 Task: Search one way flight ticket for 1 adult, 6 children, 1 infant in seat and 1 infant on lap in business from Fort Smith: Fort Smith Regional Airport to Jacksonville: Albert J. Ellis Airport on 5-3-2023. Choice of flights is Royal air maroc. Number of bags: 2 checked bags. Price is upto 109000. Outbound departure time preference is 13:15.
Action: Mouse moved to (344, 300)
Screenshot: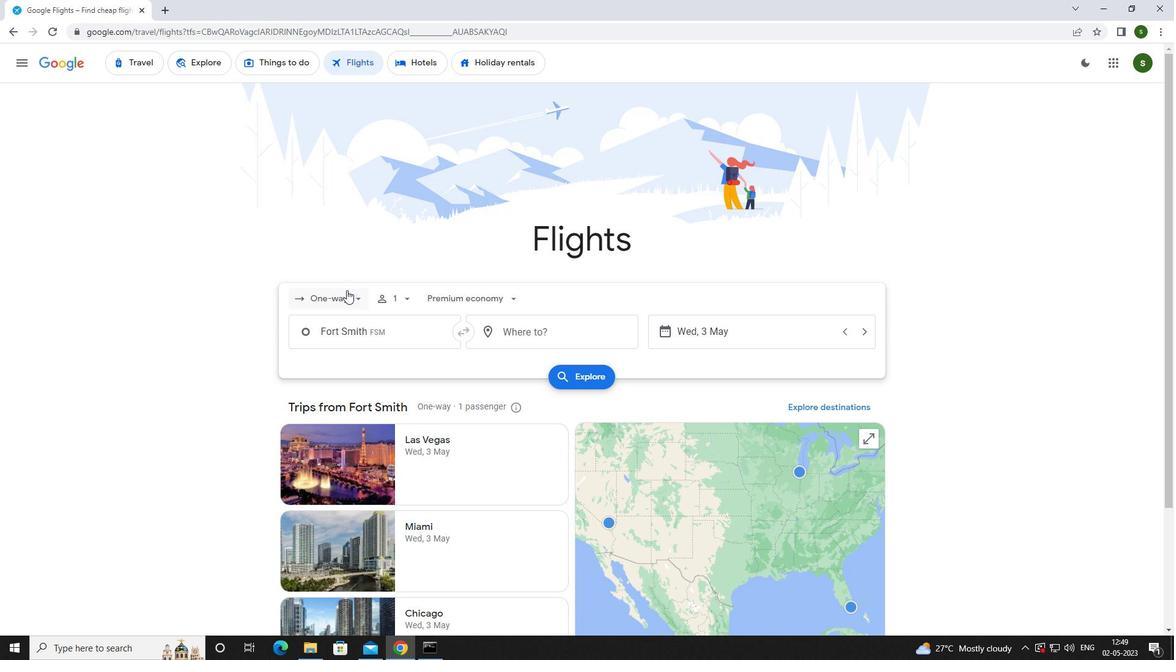 
Action: Mouse pressed left at (344, 300)
Screenshot: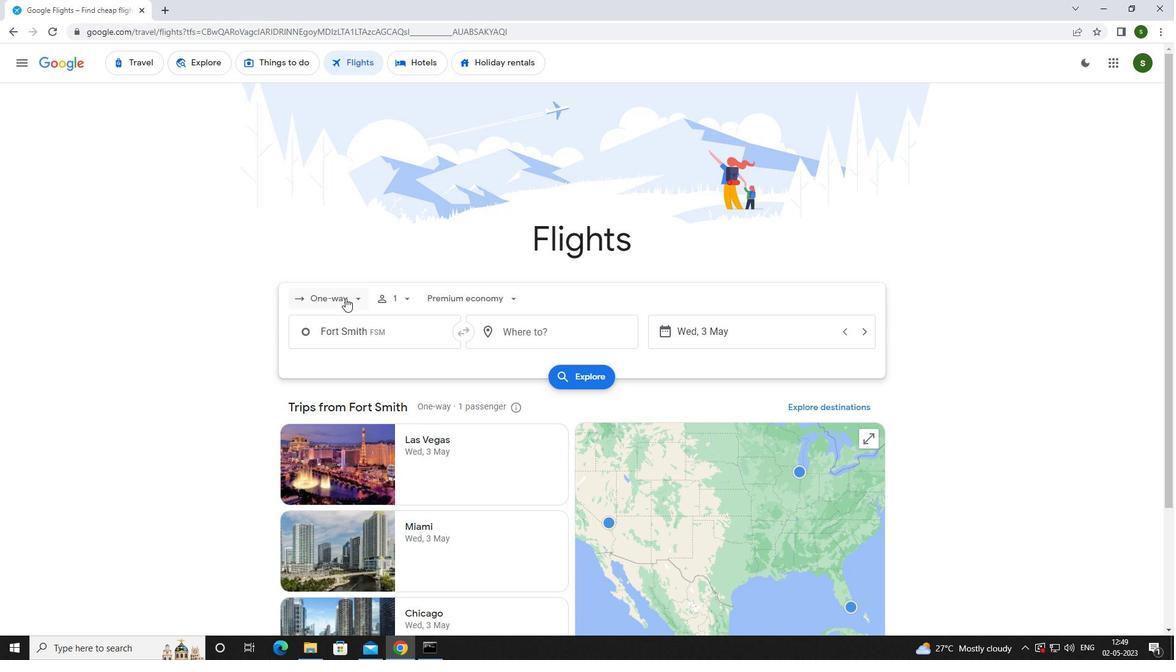 
Action: Mouse moved to (348, 346)
Screenshot: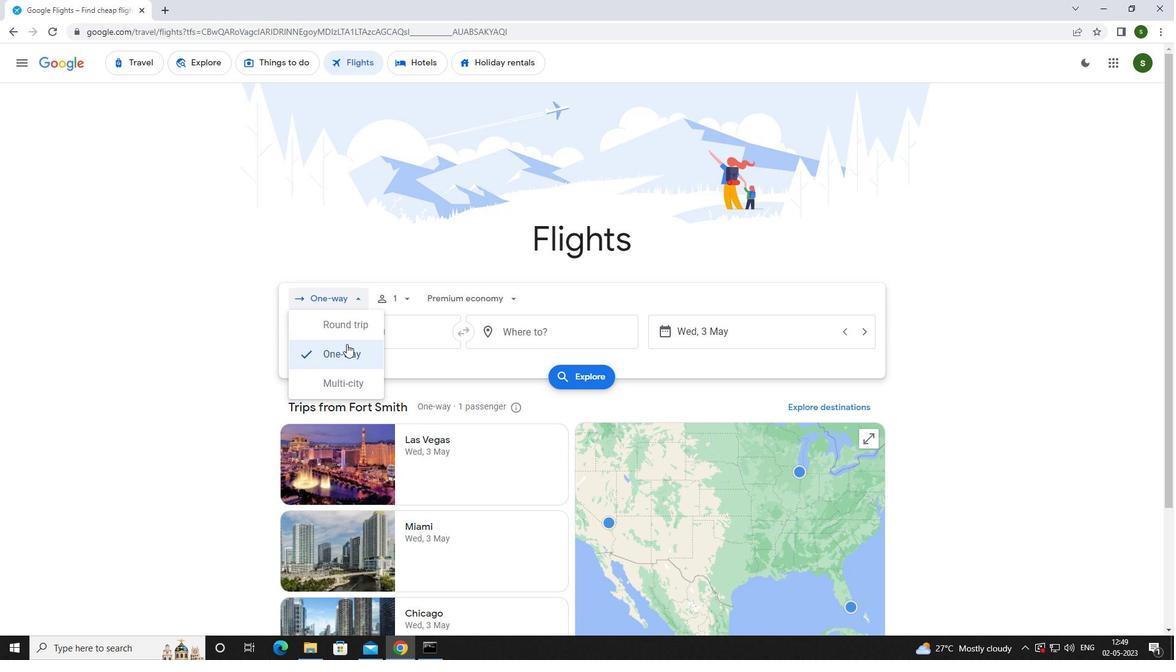 
Action: Mouse pressed left at (348, 346)
Screenshot: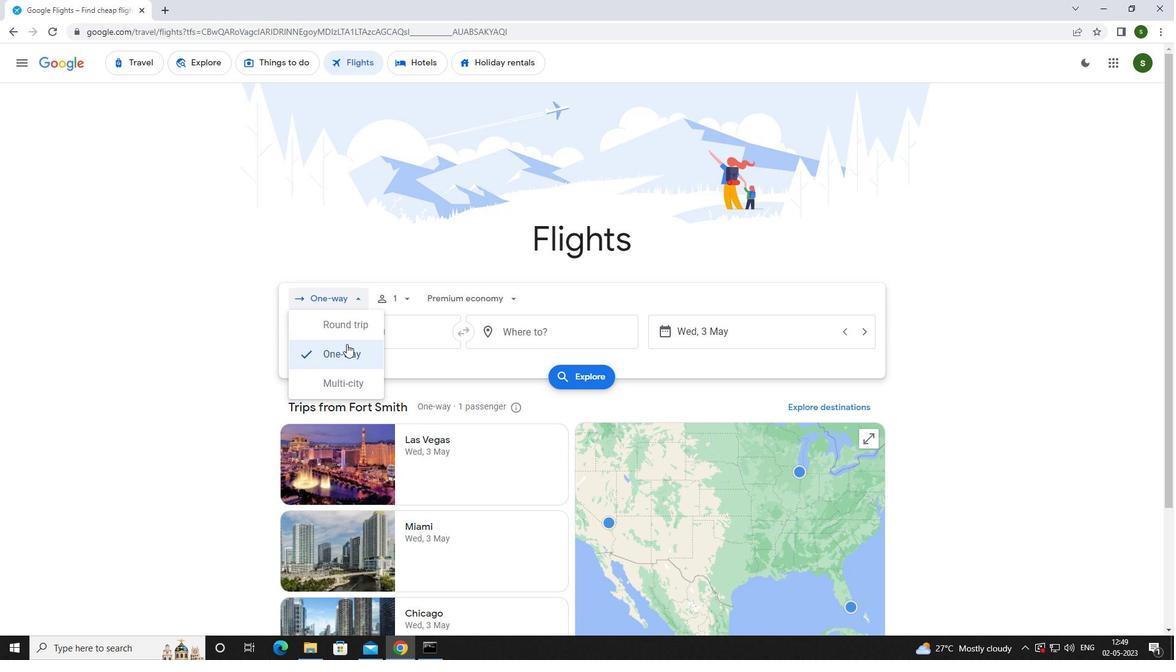 
Action: Mouse moved to (404, 299)
Screenshot: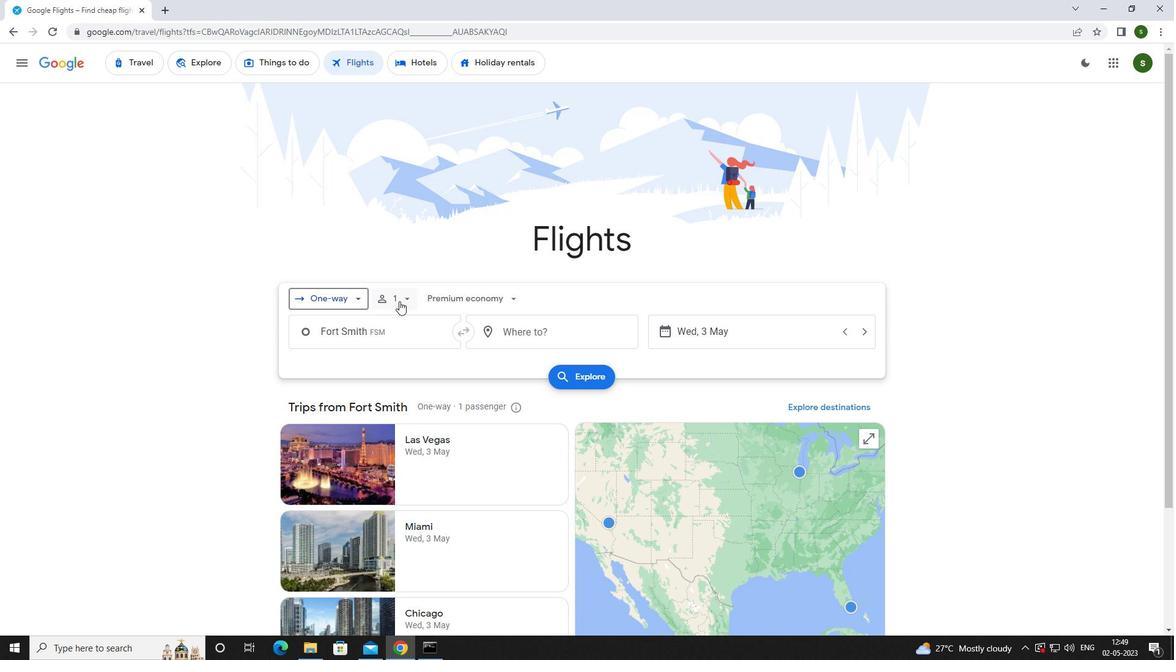 
Action: Mouse pressed left at (404, 299)
Screenshot: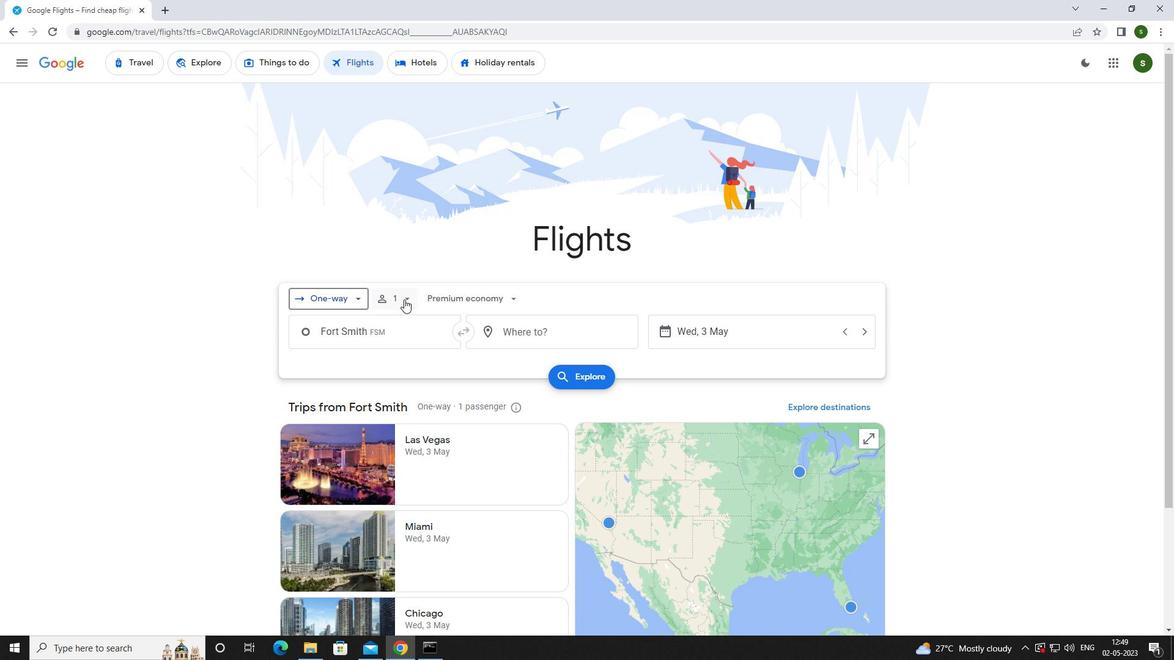 
Action: Mouse moved to (500, 358)
Screenshot: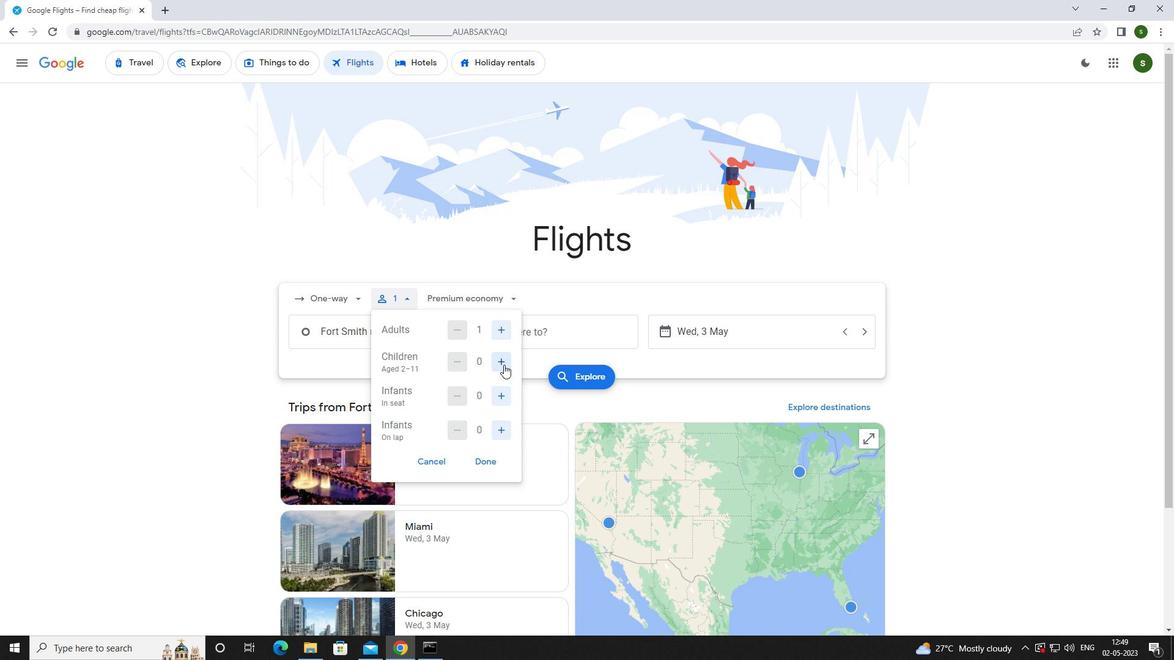 
Action: Mouse pressed left at (500, 358)
Screenshot: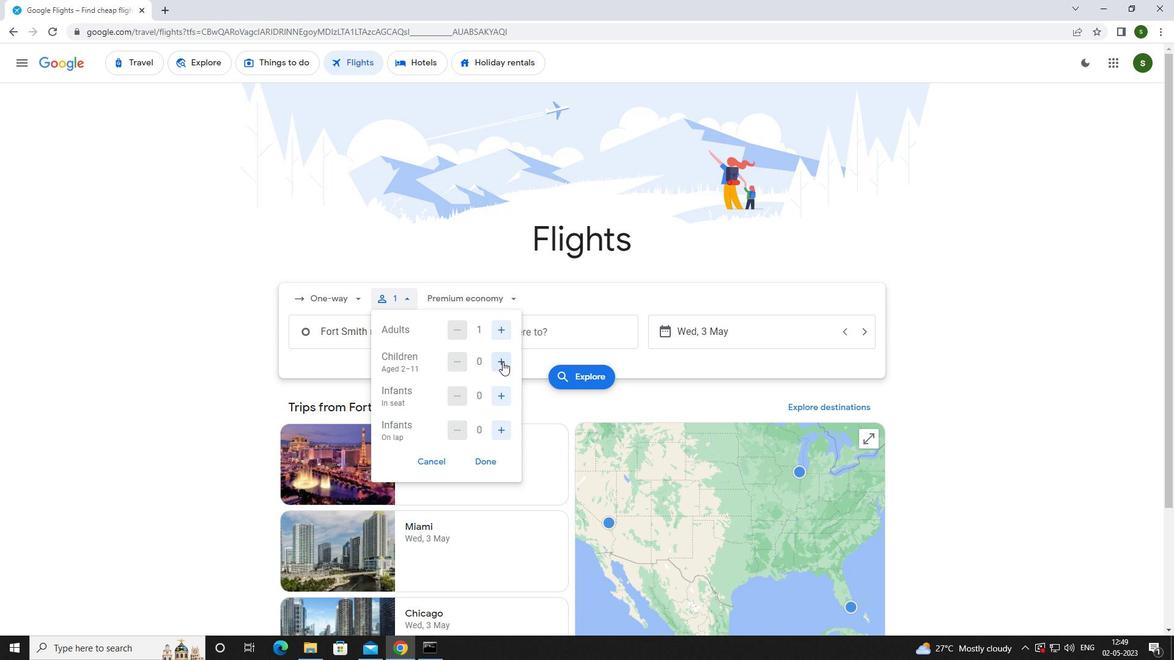 
Action: Mouse pressed left at (500, 358)
Screenshot: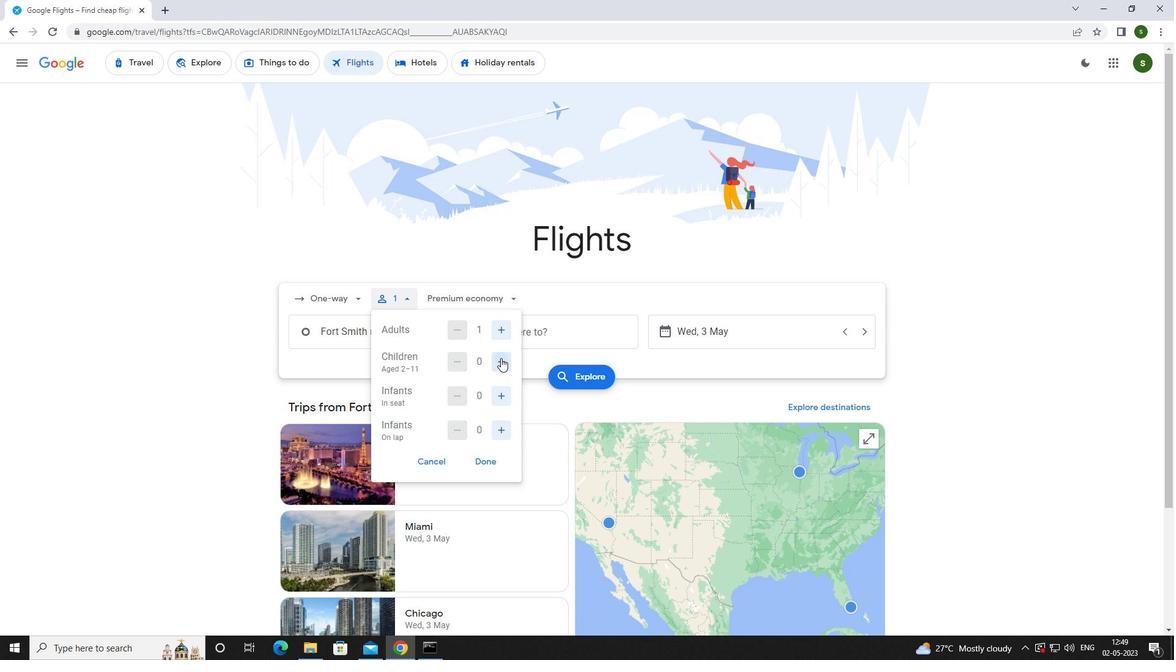 
Action: Mouse moved to (500, 355)
Screenshot: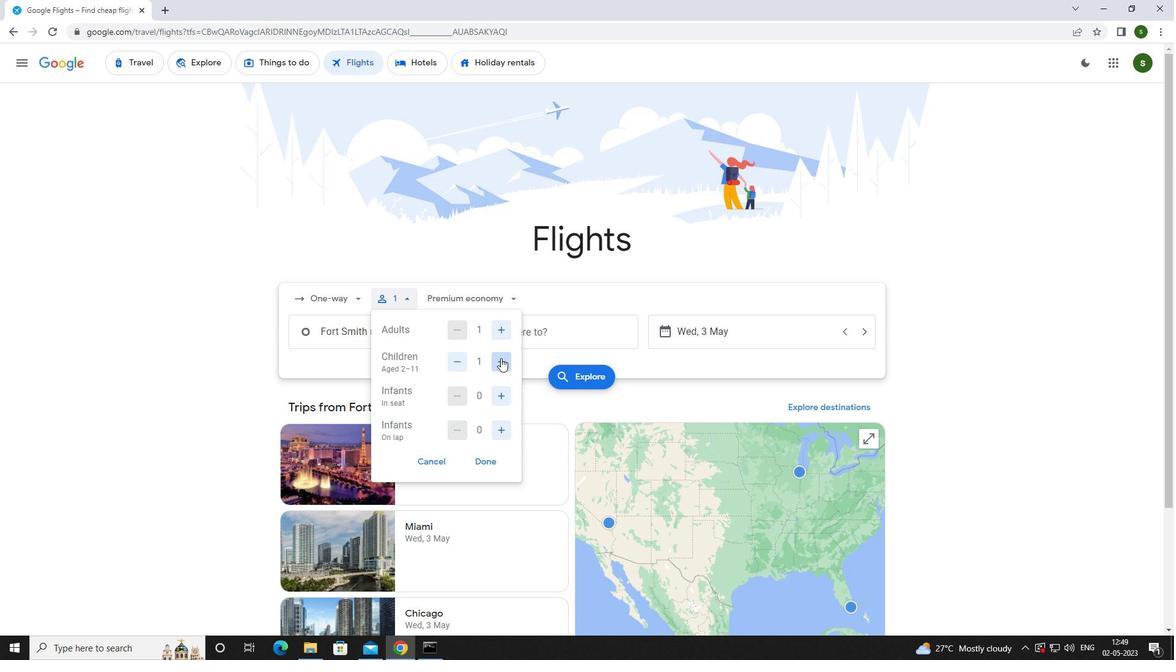 
Action: Mouse pressed left at (500, 355)
Screenshot: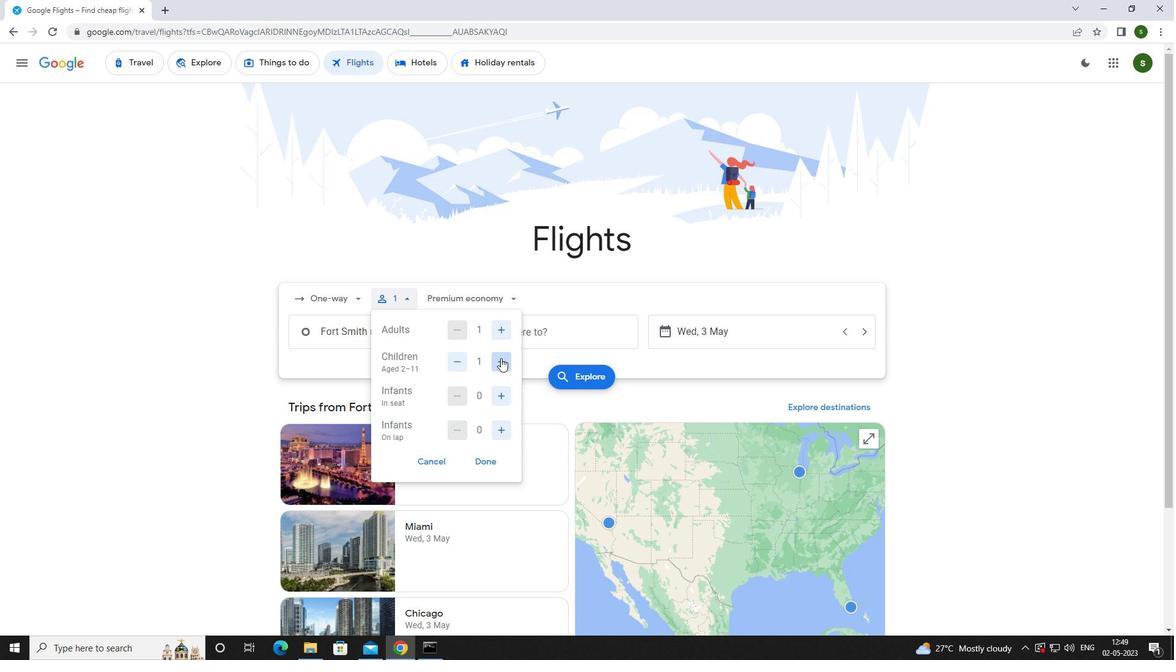 
Action: Mouse pressed left at (500, 355)
Screenshot: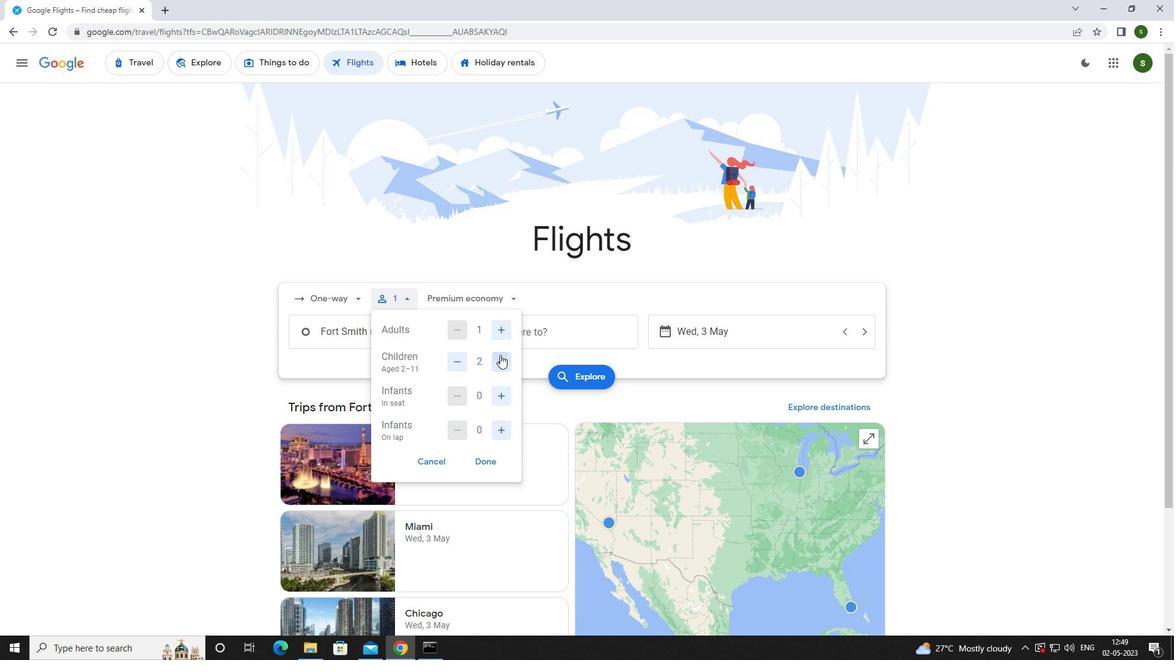 
Action: Mouse pressed left at (500, 355)
Screenshot: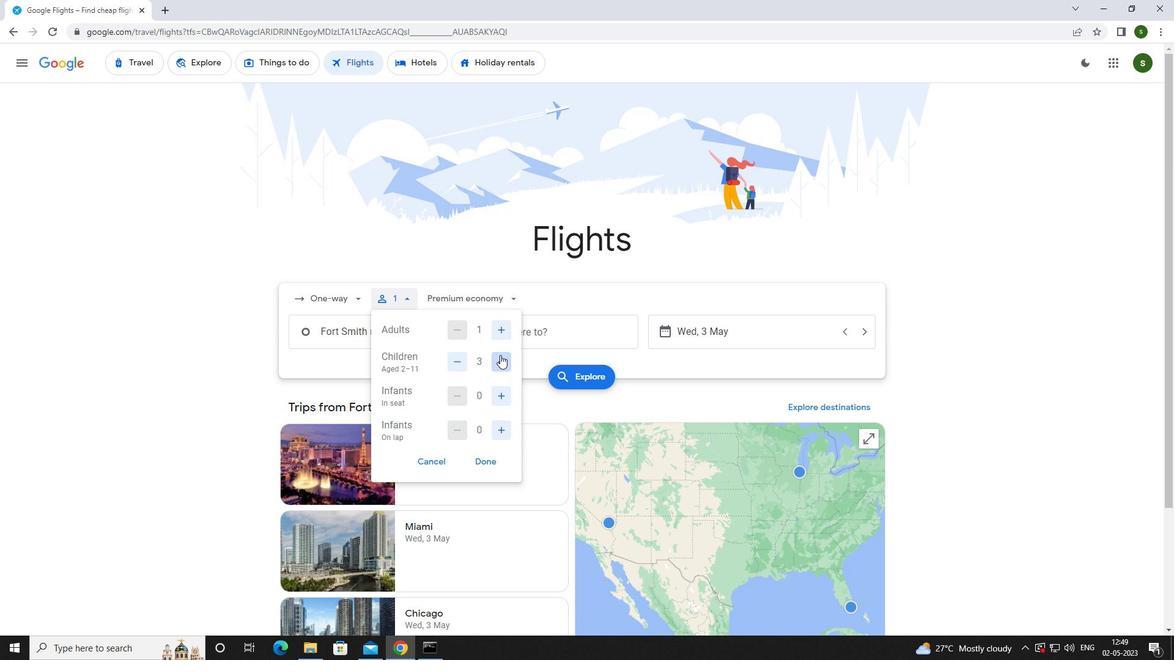 
Action: Mouse pressed left at (500, 355)
Screenshot: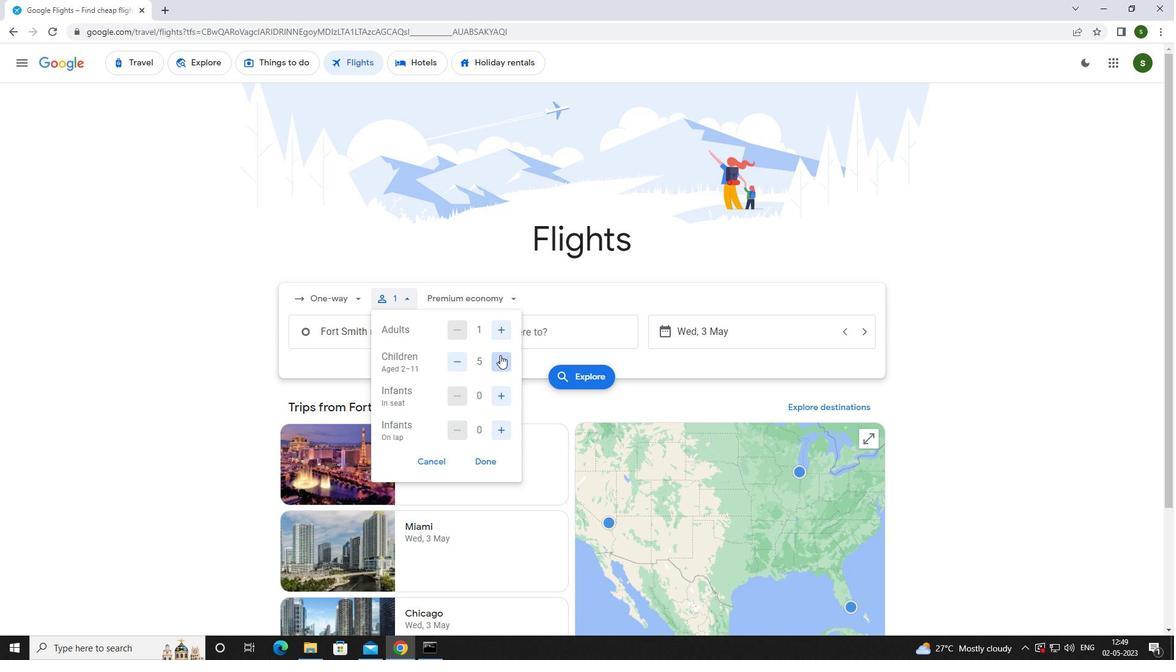 
Action: Mouse moved to (498, 393)
Screenshot: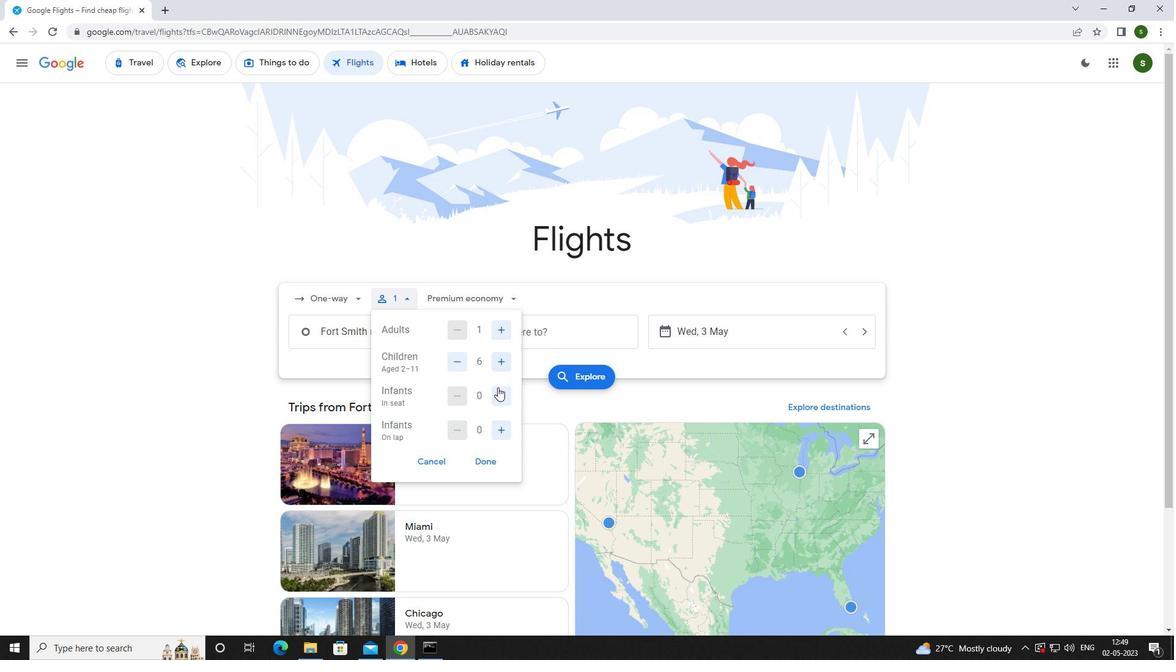
Action: Mouse pressed left at (498, 393)
Screenshot: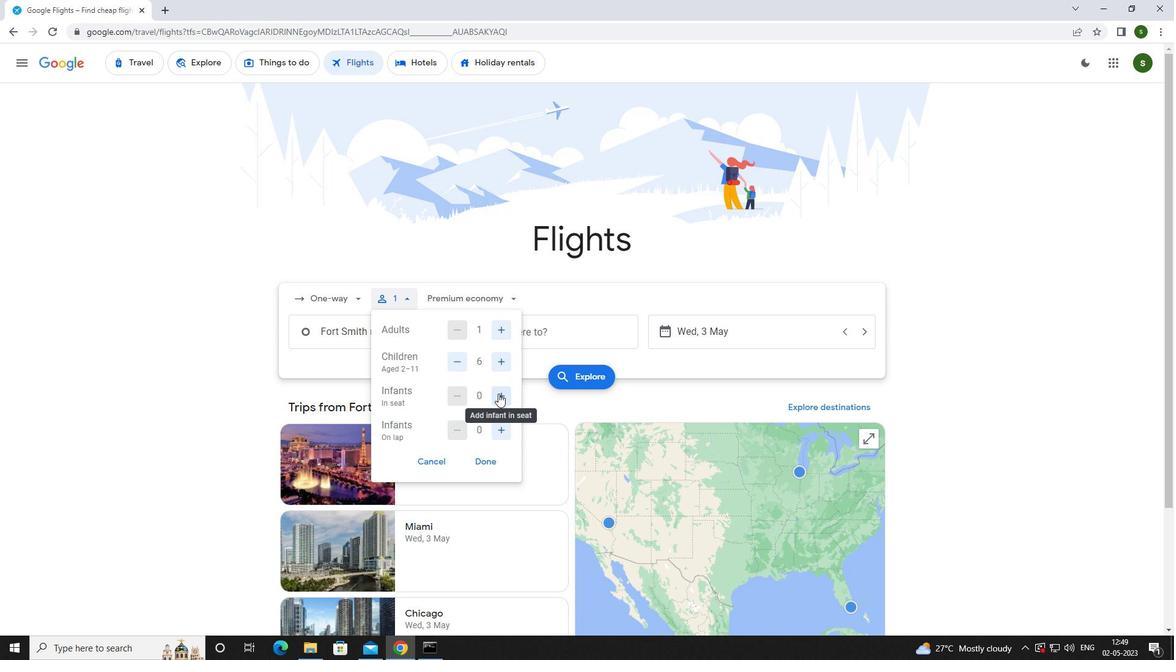 
Action: Mouse moved to (505, 425)
Screenshot: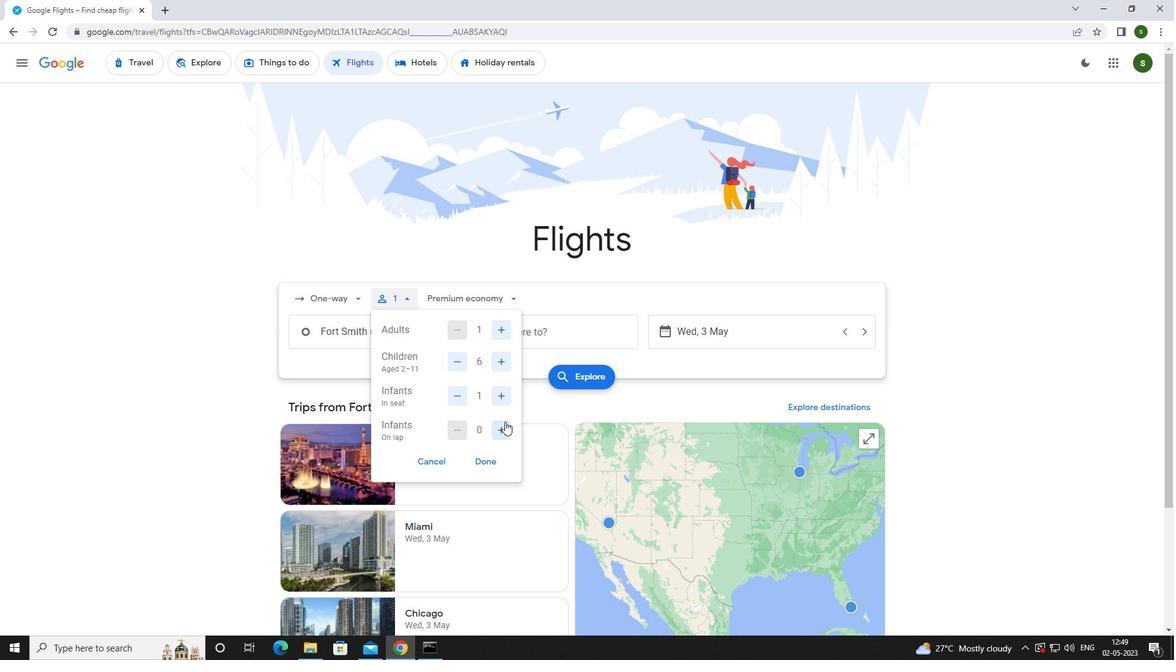 
Action: Mouse pressed left at (505, 425)
Screenshot: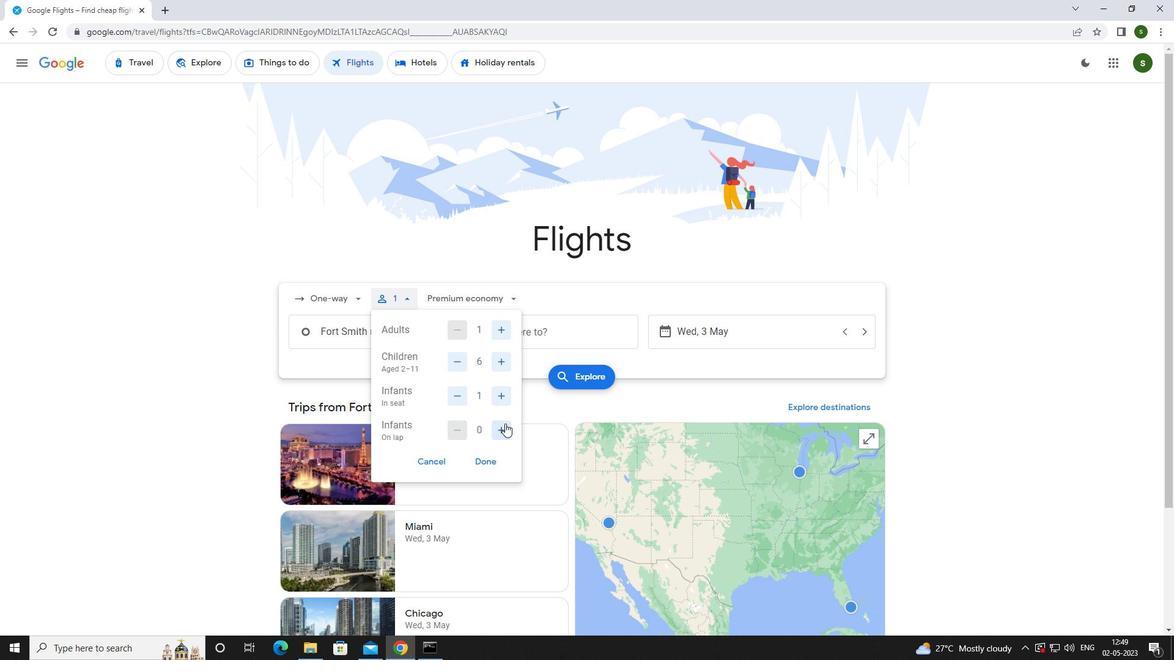 
Action: Mouse moved to (481, 295)
Screenshot: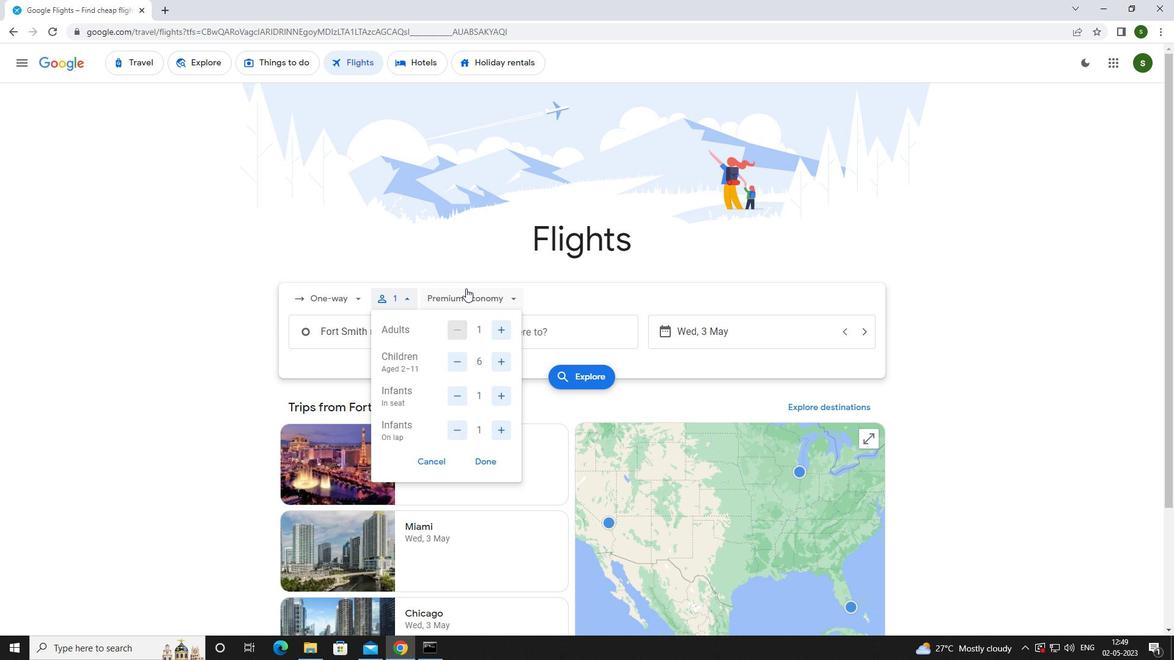 
Action: Mouse pressed left at (481, 295)
Screenshot: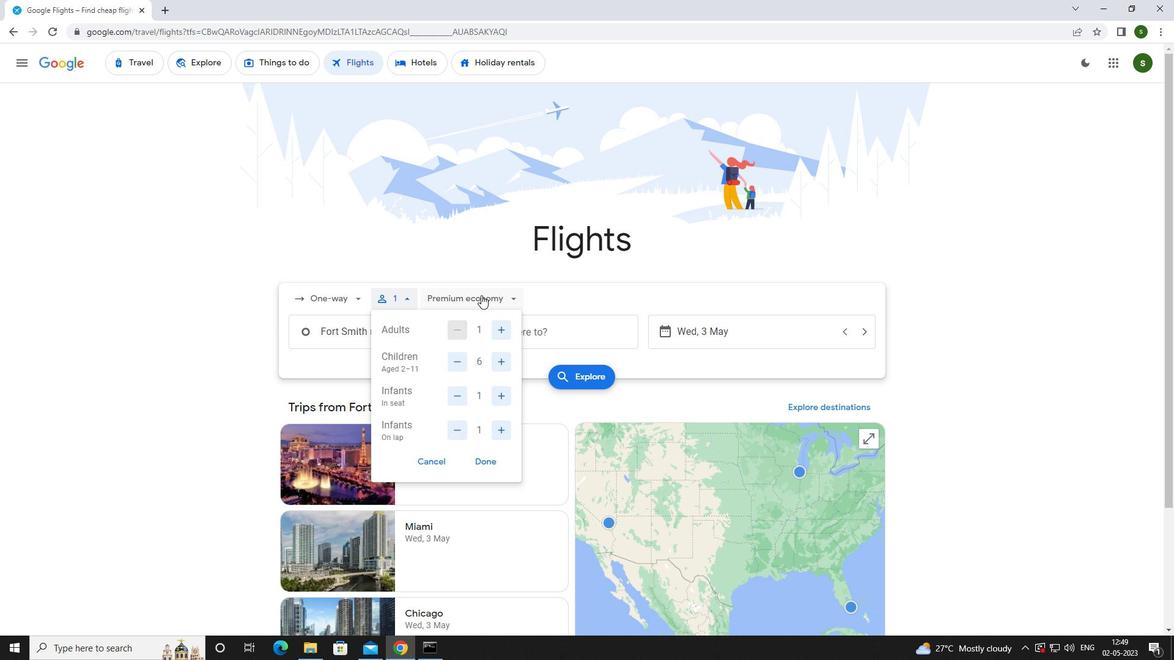 
Action: Mouse moved to (488, 384)
Screenshot: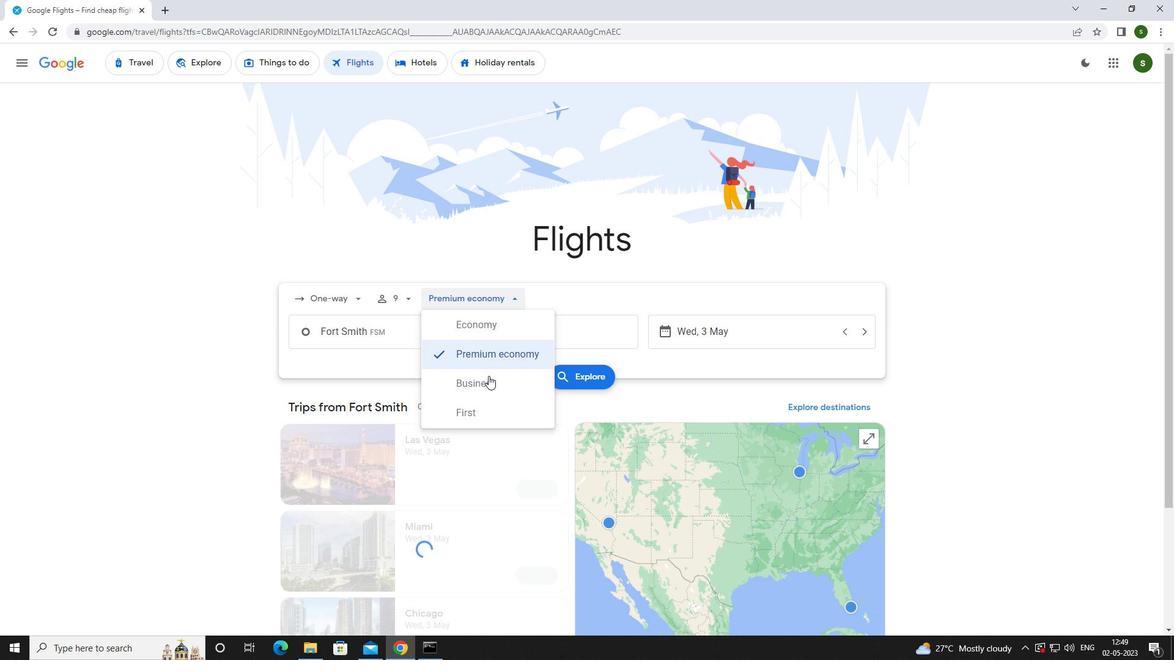 
Action: Mouse pressed left at (488, 384)
Screenshot: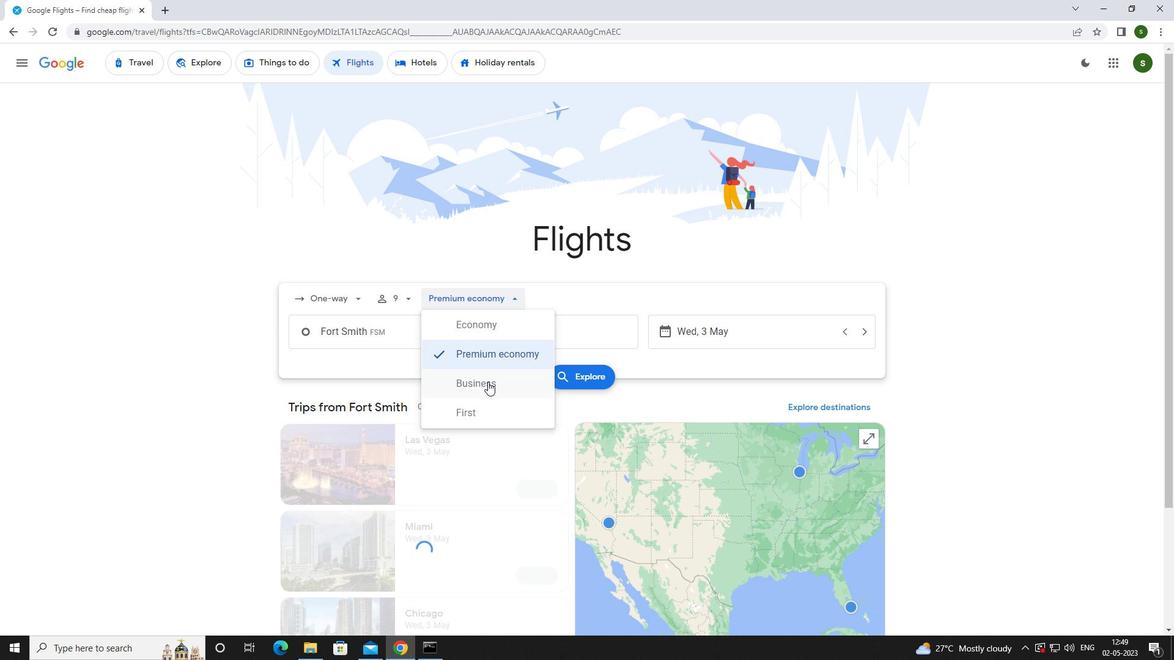 
Action: Mouse moved to (417, 333)
Screenshot: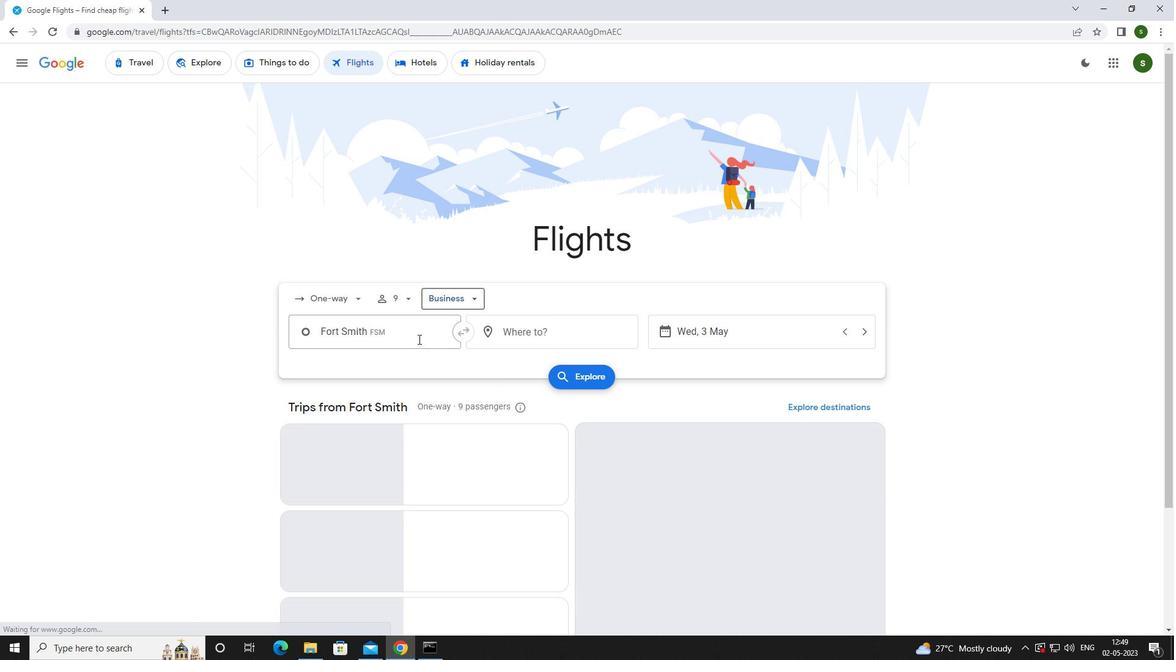 
Action: Mouse pressed left at (417, 333)
Screenshot: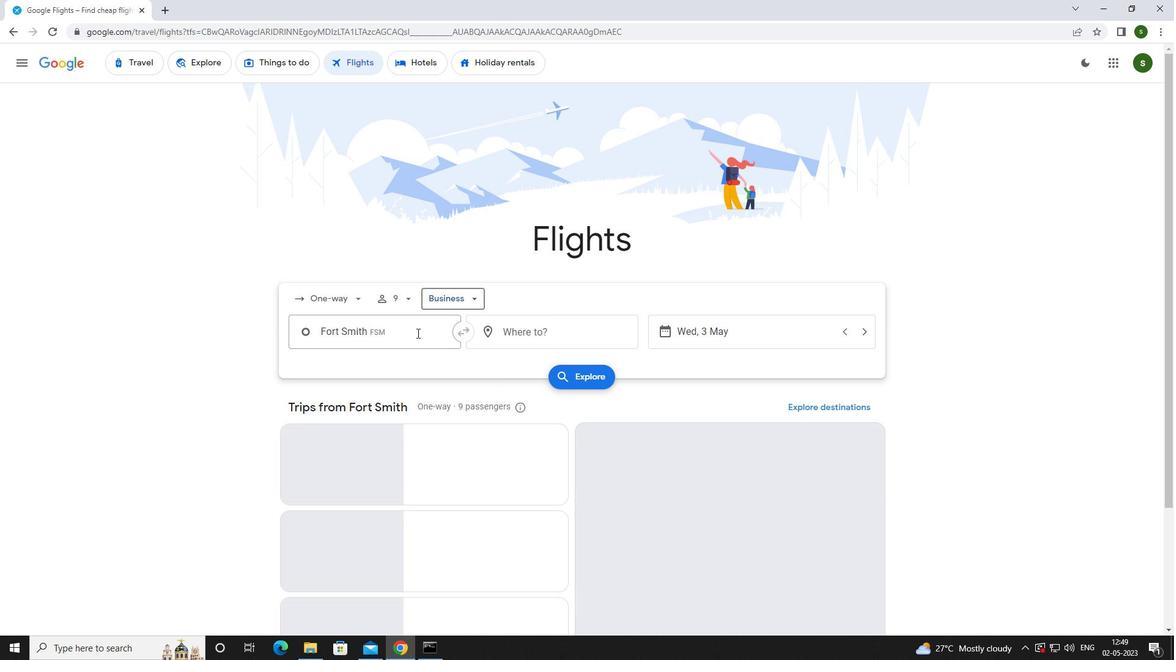 
Action: Key pressed <Key.caps_lock>f<Key.caps_lock>ort<Key.space><Key.caps_lock>s<Key.caps_lock>m
Screenshot: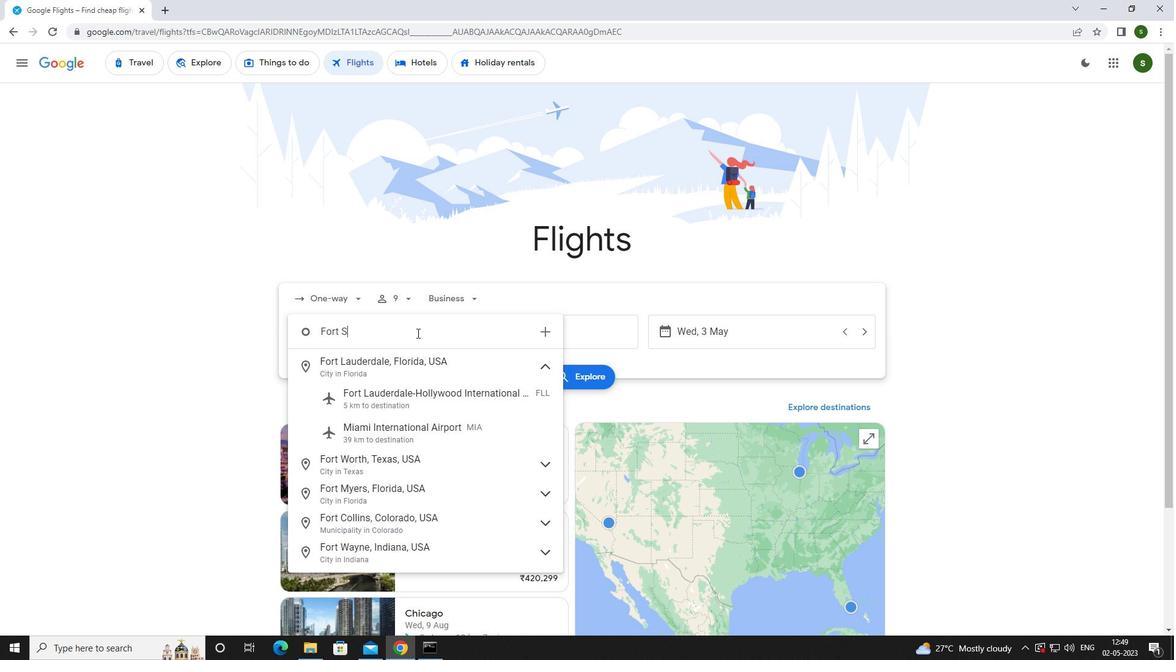 
Action: Mouse moved to (414, 393)
Screenshot: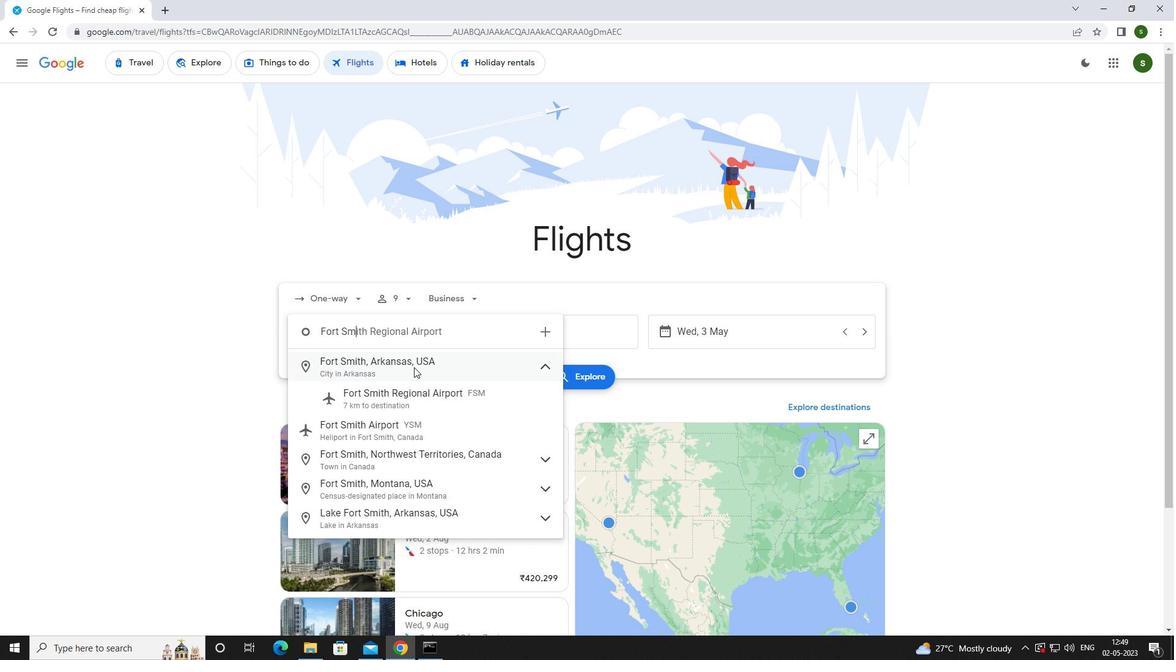 
Action: Mouse pressed left at (414, 393)
Screenshot: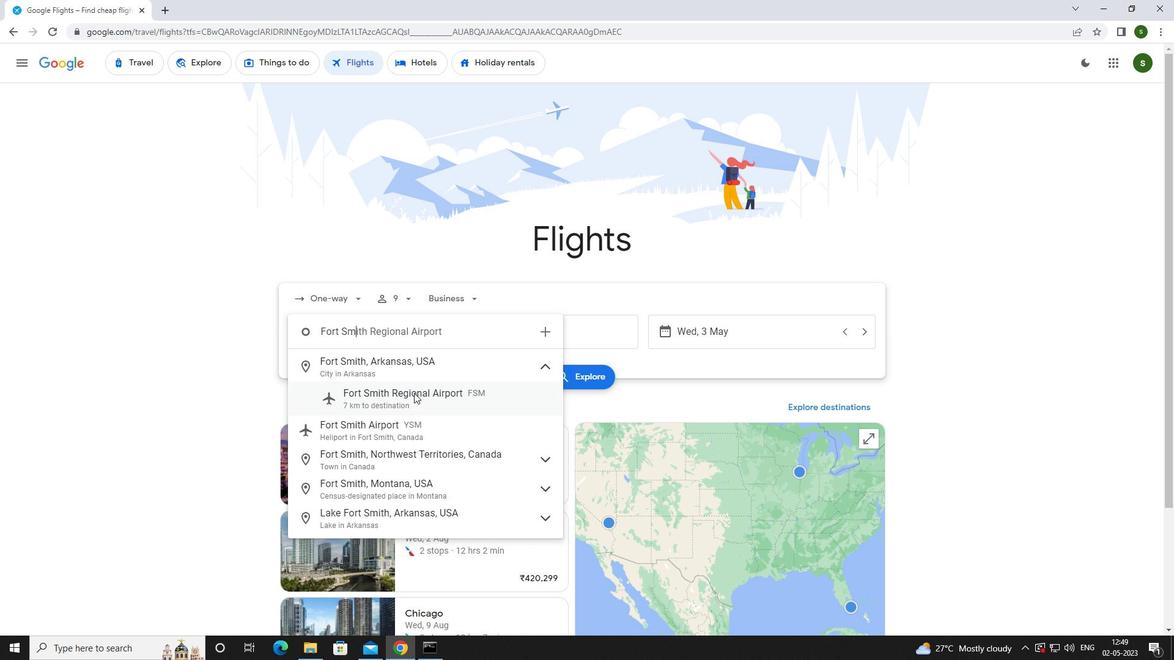 
Action: Mouse moved to (557, 334)
Screenshot: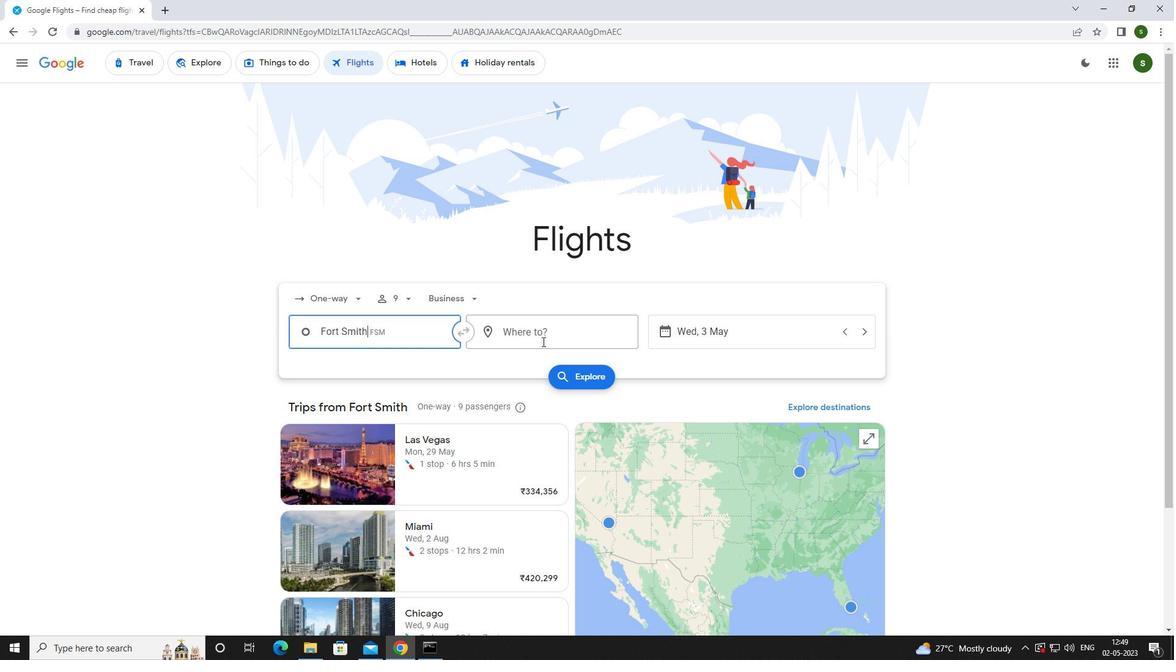 
Action: Mouse pressed left at (557, 334)
Screenshot: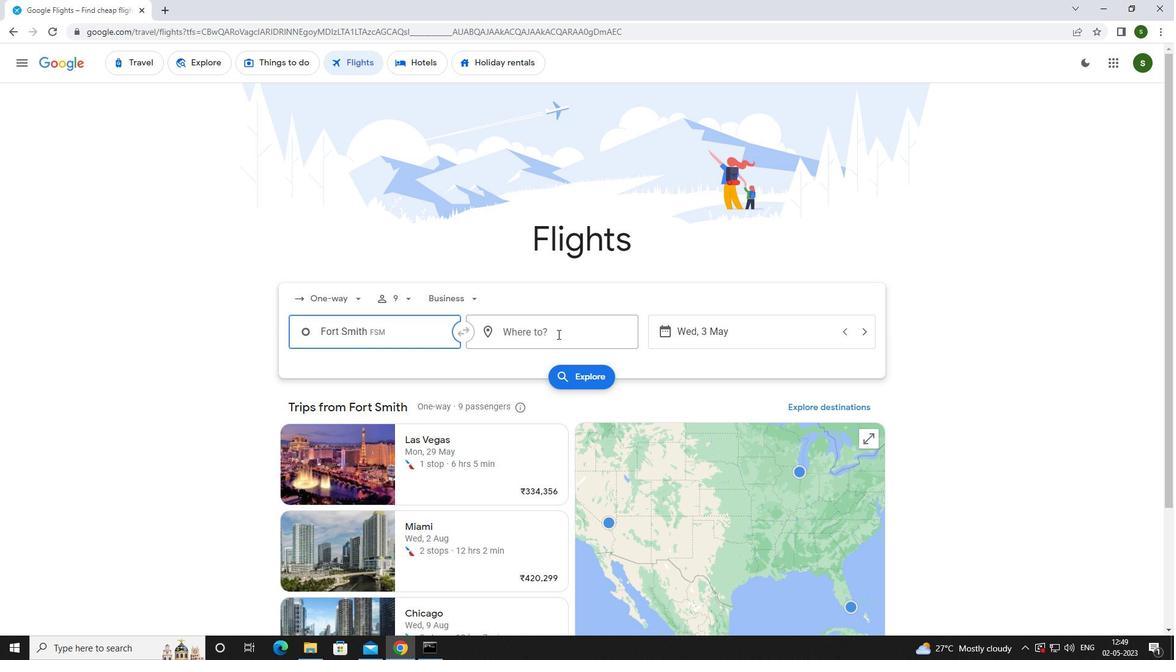 
Action: Mouse moved to (531, 311)
Screenshot: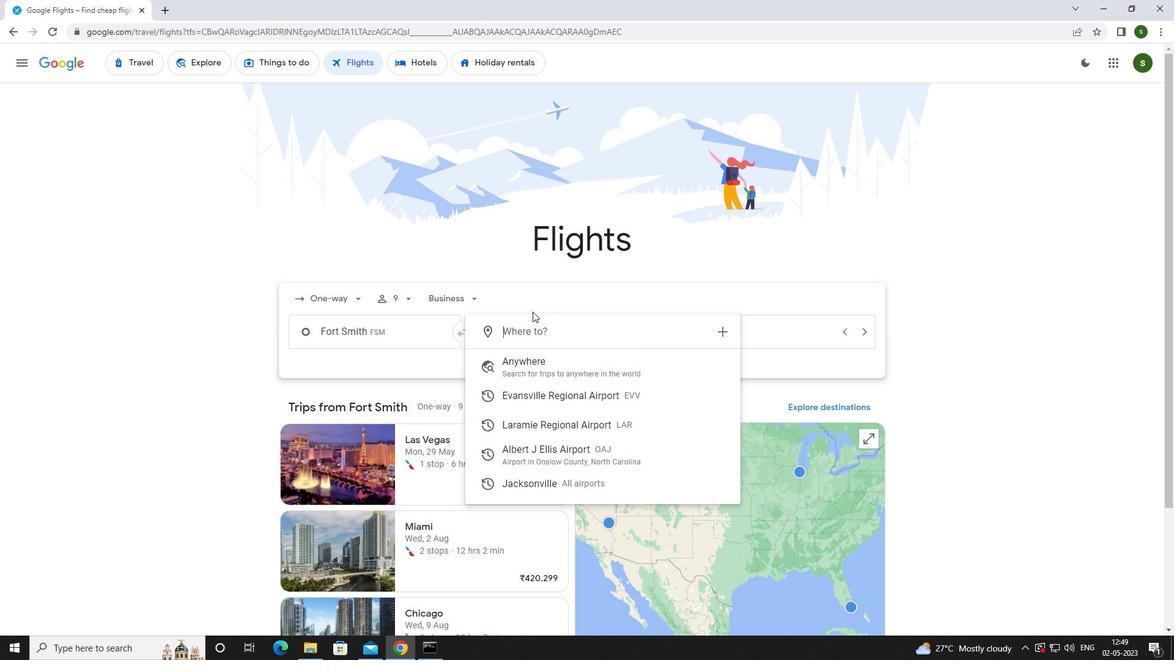 
Action: Key pressed <Key.caps_lock>a<Key.caps_lock>lbert<Key.space>j
Screenshot: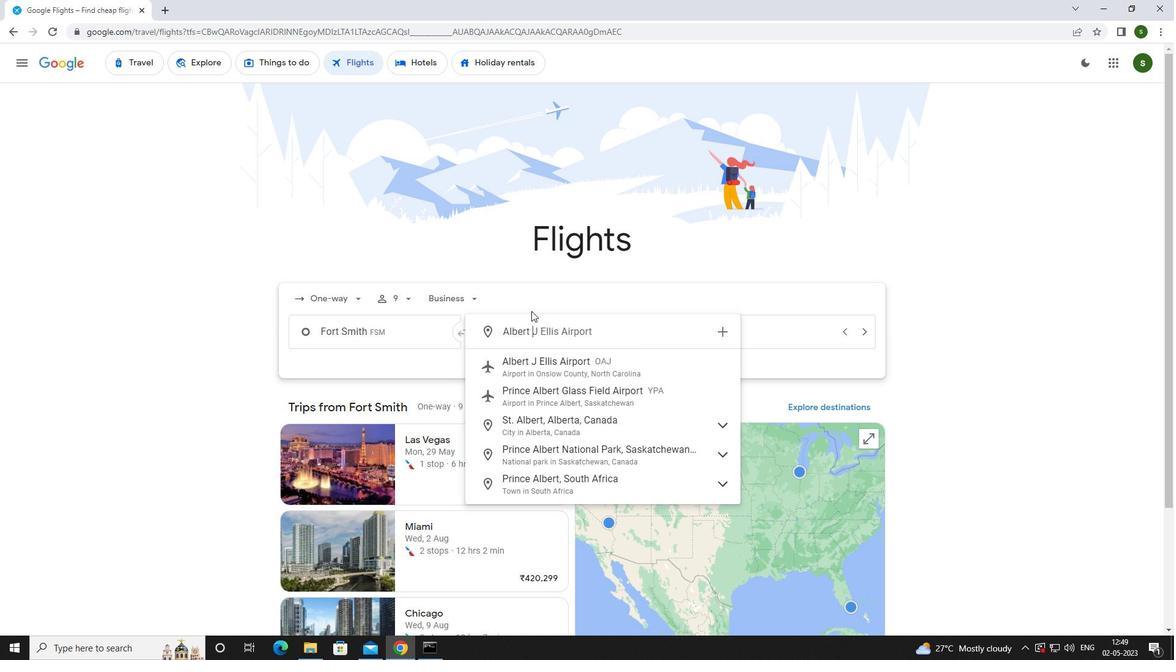 
Action: Mouse moved to (563, 371)
Screenshot: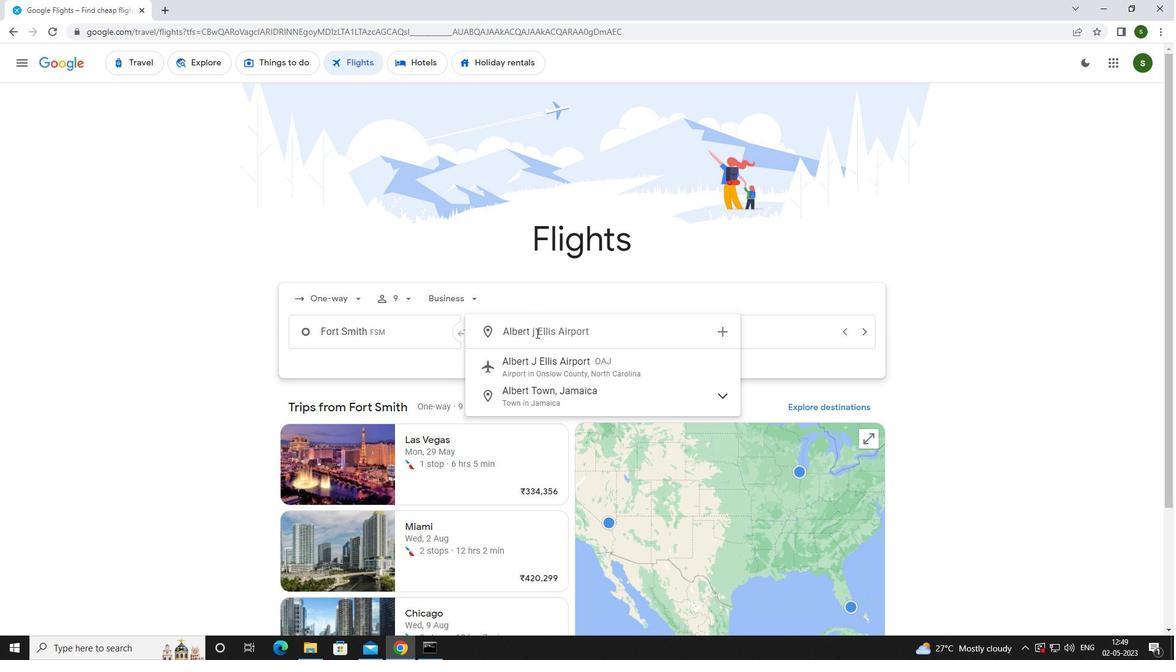 
Action: Mouse pressed left at (563, 371)
Screenshot: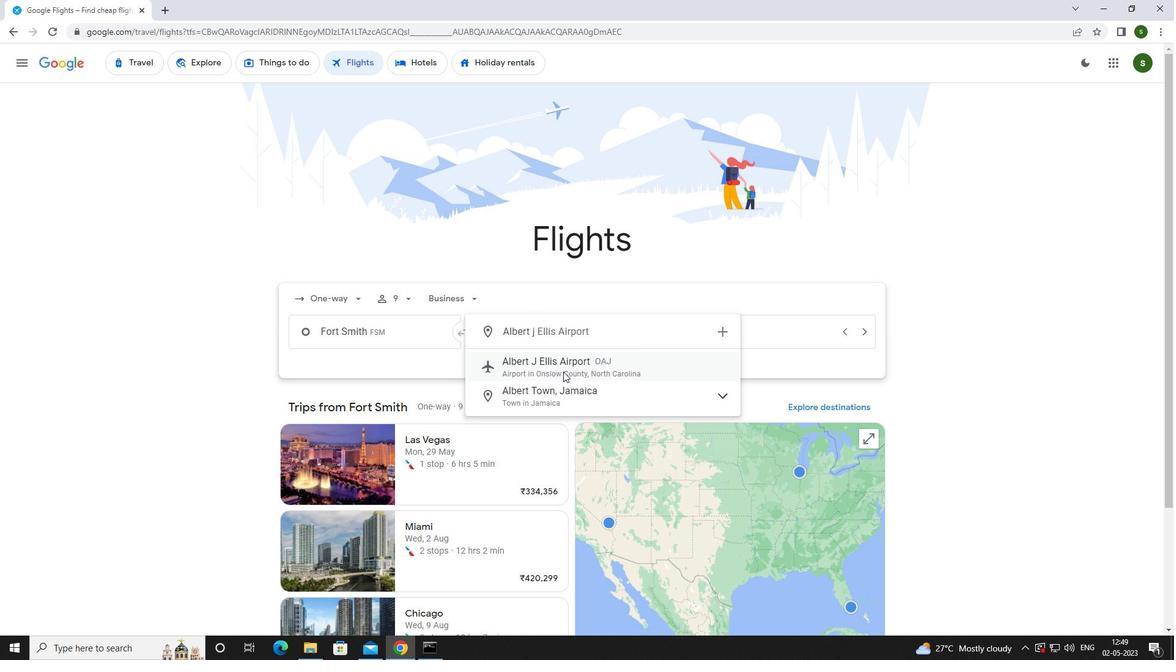 
Action: Mouse moved to (753, 335)
Screenshot: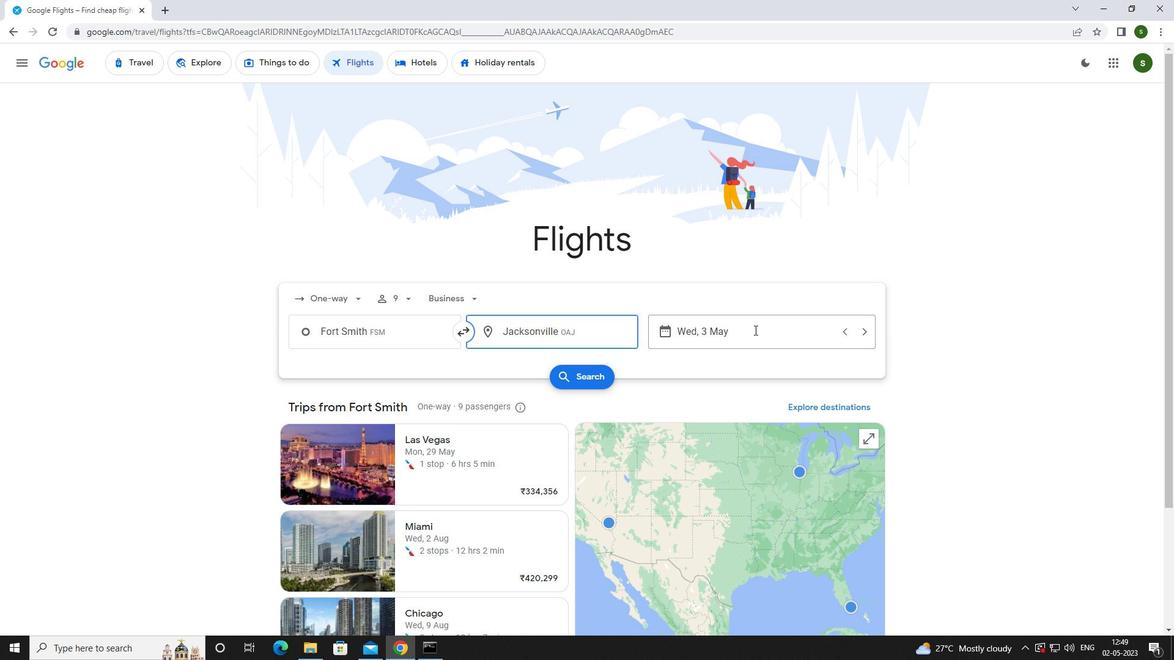 
Action: Mouse pressed left at (753, 335)
Screenshot: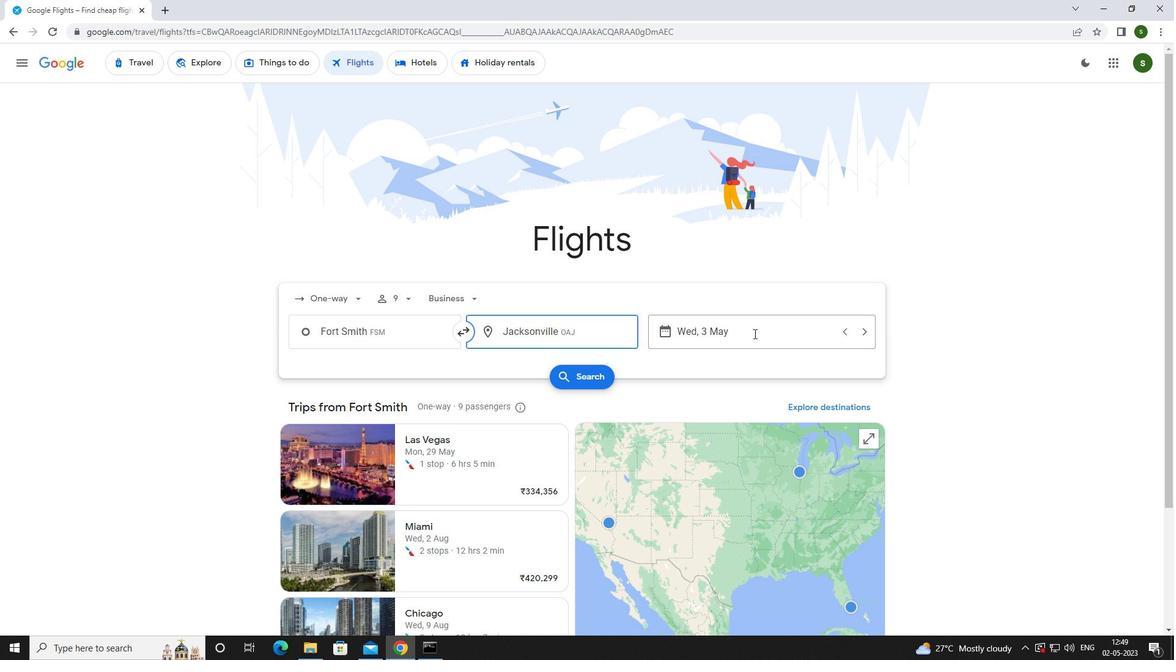 
Action: Mouse moved to (529, 417)
Screenshot: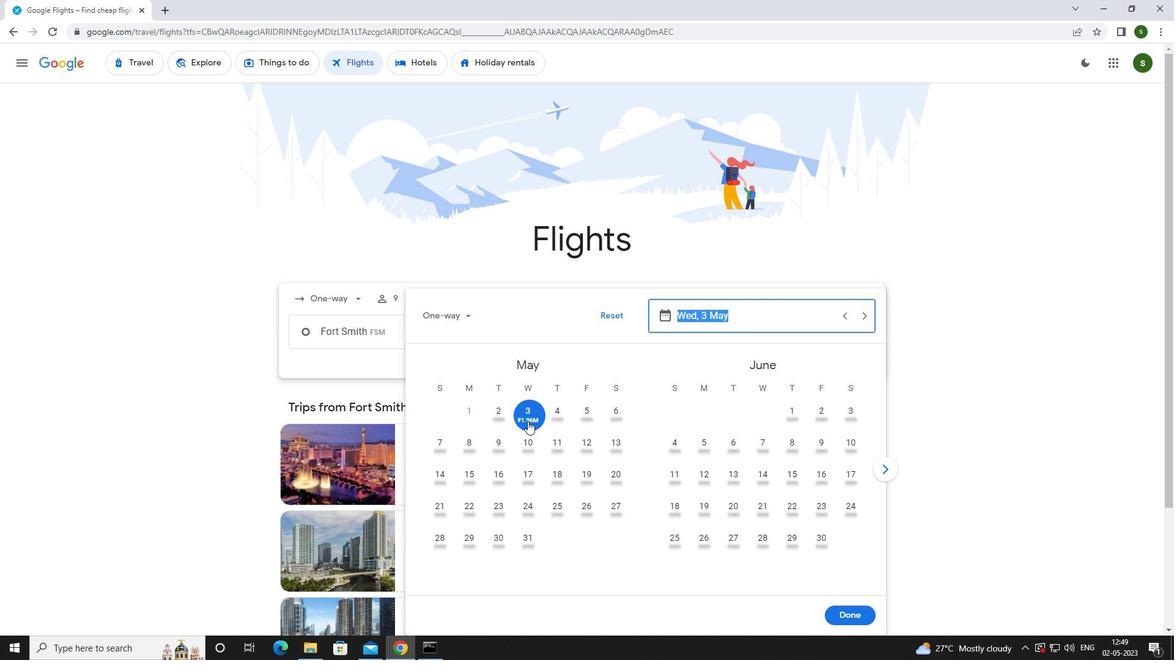 
Action: Mouse pressed left at (529, 417)
Screenshot: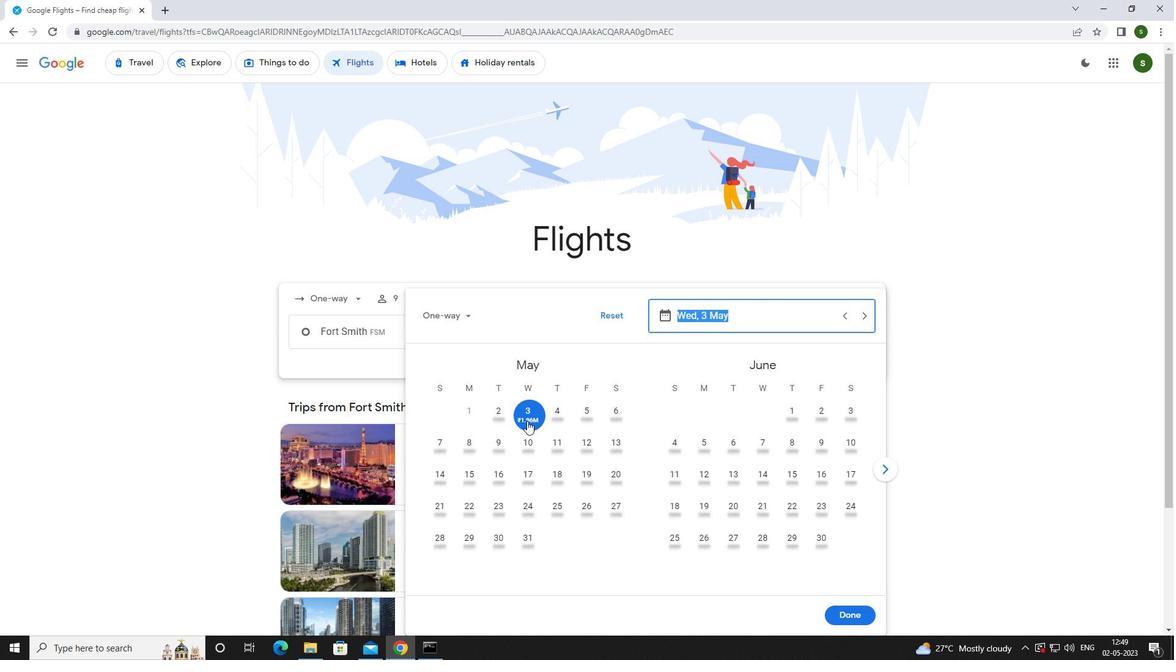 
Action: Mouse moved to (864, 619)
Screenshot: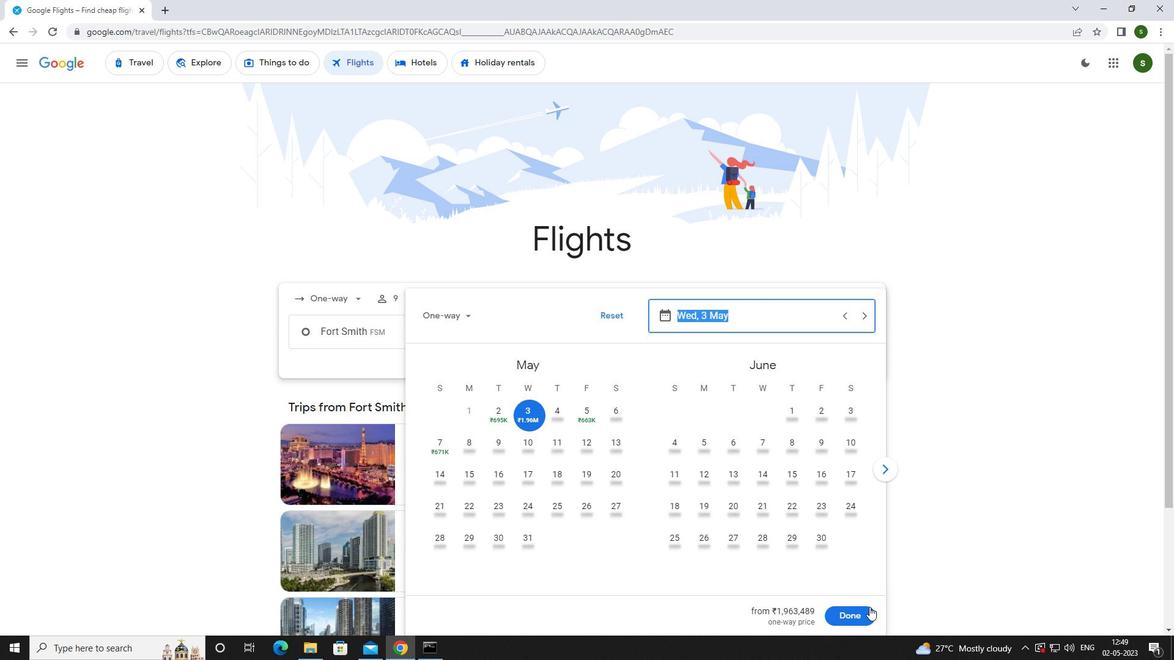 
Action: Mouse pressed left at (864, 619)
Screenshot: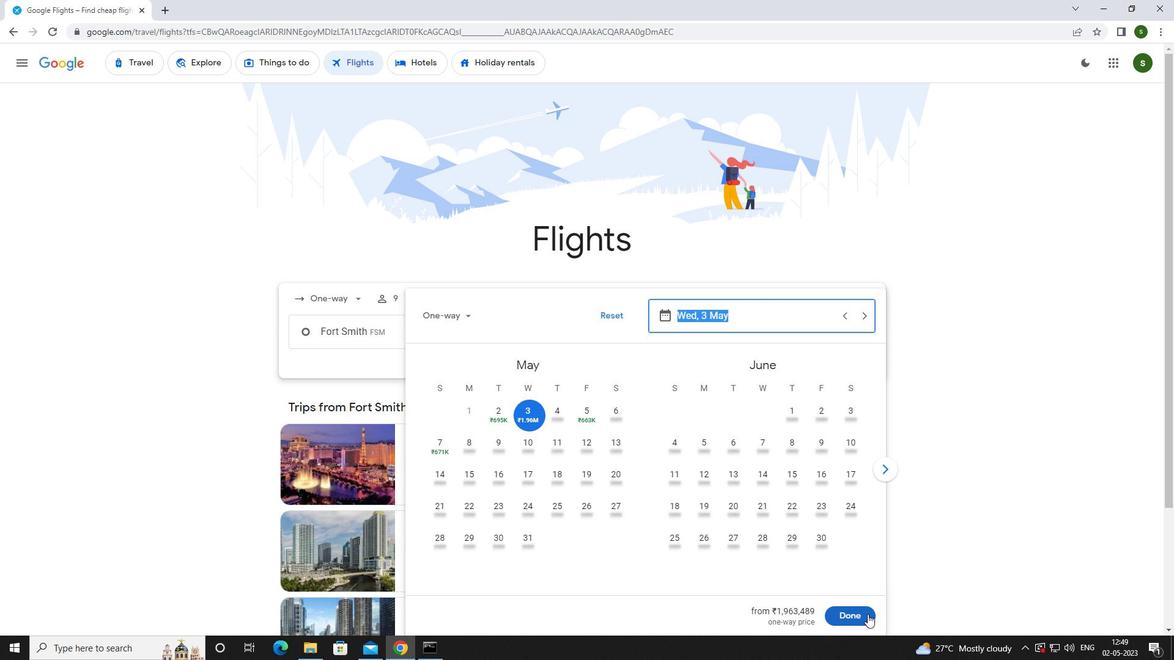 
Action: Mouse moved to (582, 380)
Screenshot: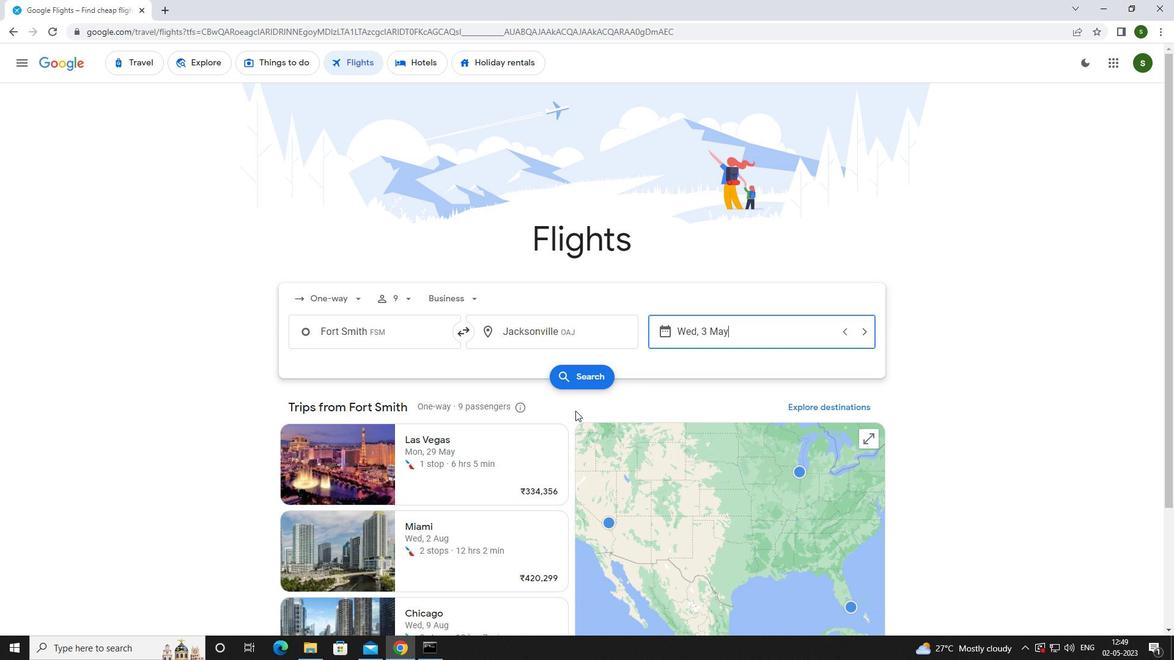 
Action: Mouse pressed left at (582, 380)
Screenshot: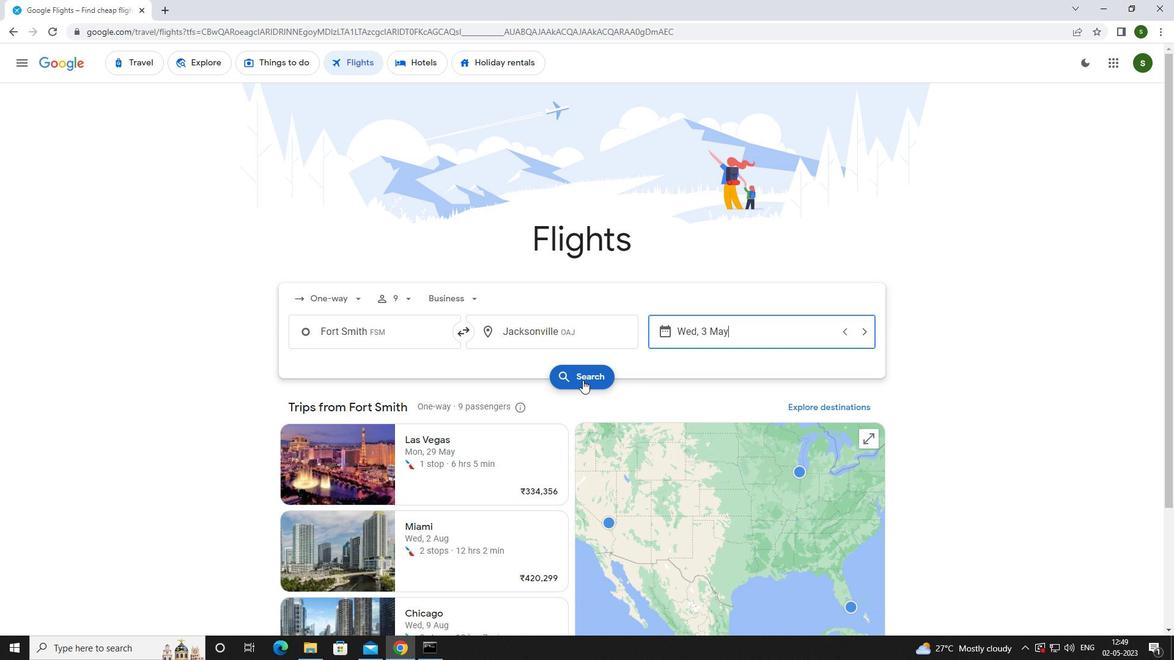 
Action: Mouse moved to (313, 179)
Screenshot: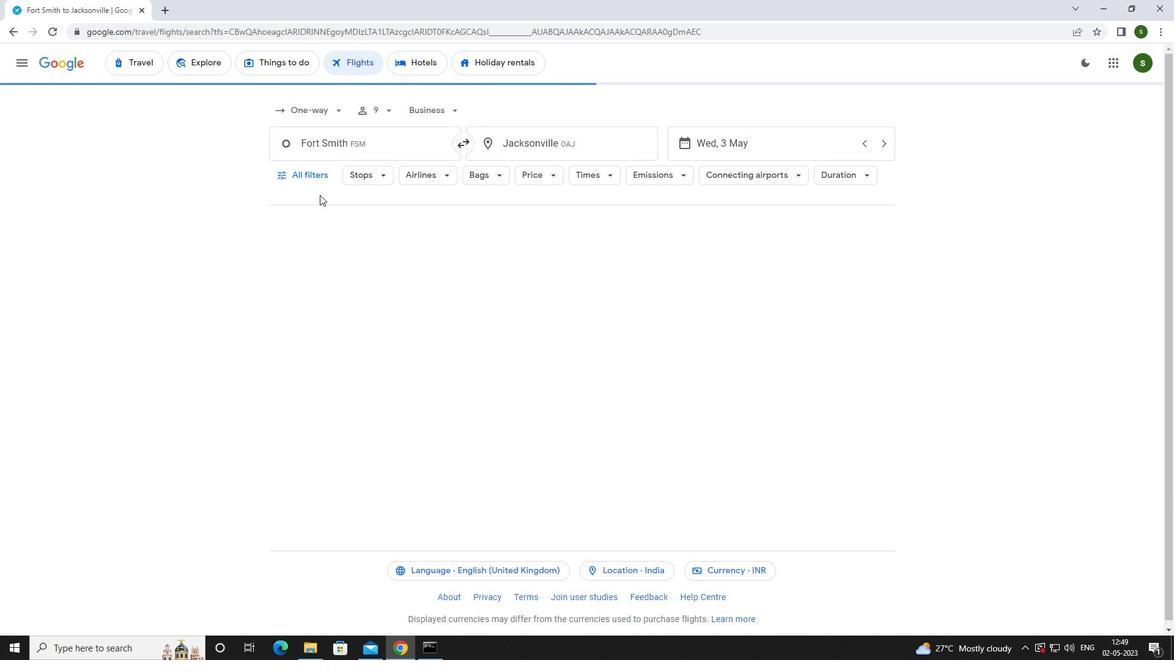 
Action: Mouse pressed left at (313, 179)
Screenshot: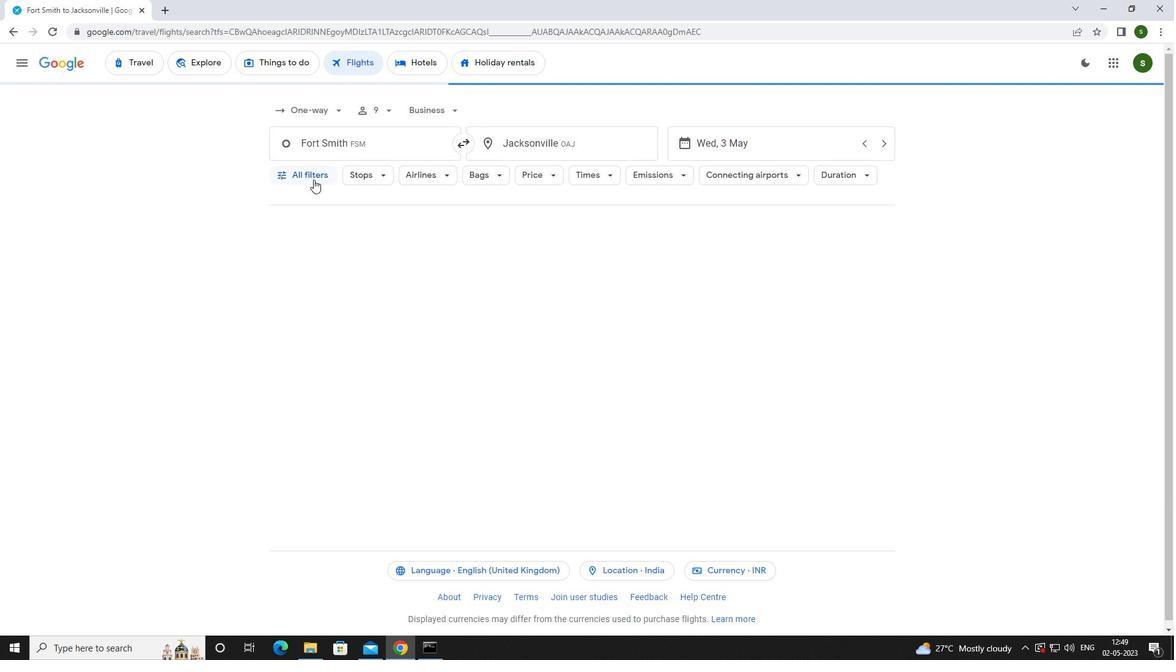 
Action: Mouse moved to (454, 434)
Screenshot: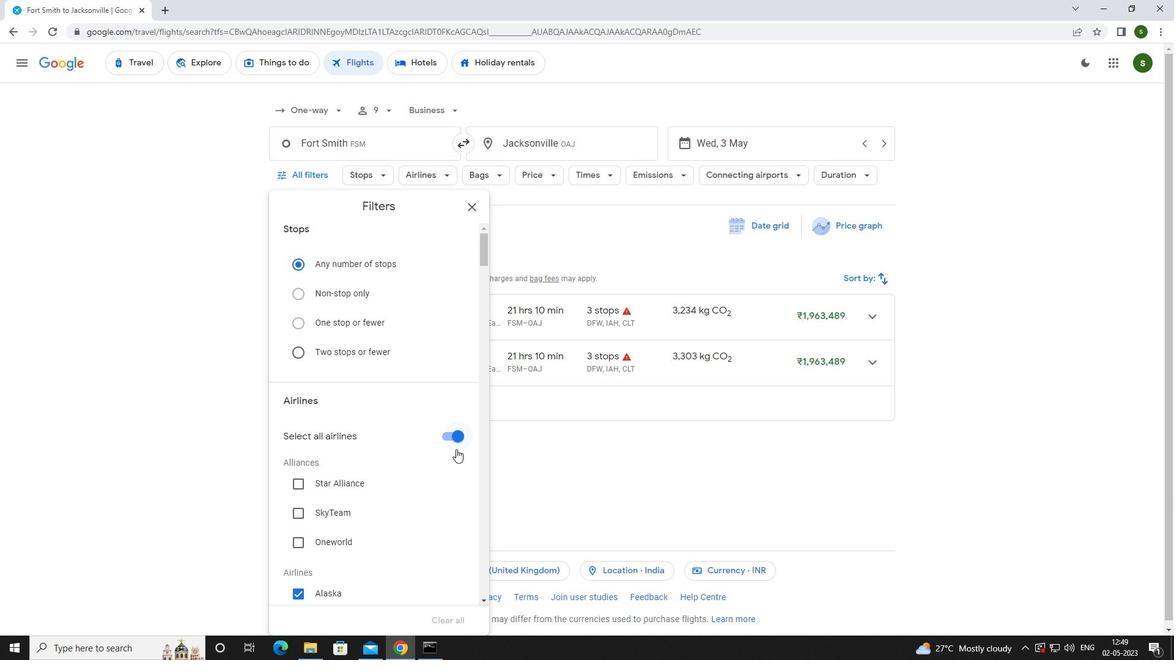 
Action: Mouse pressed left at (454, 434)
Screenshot: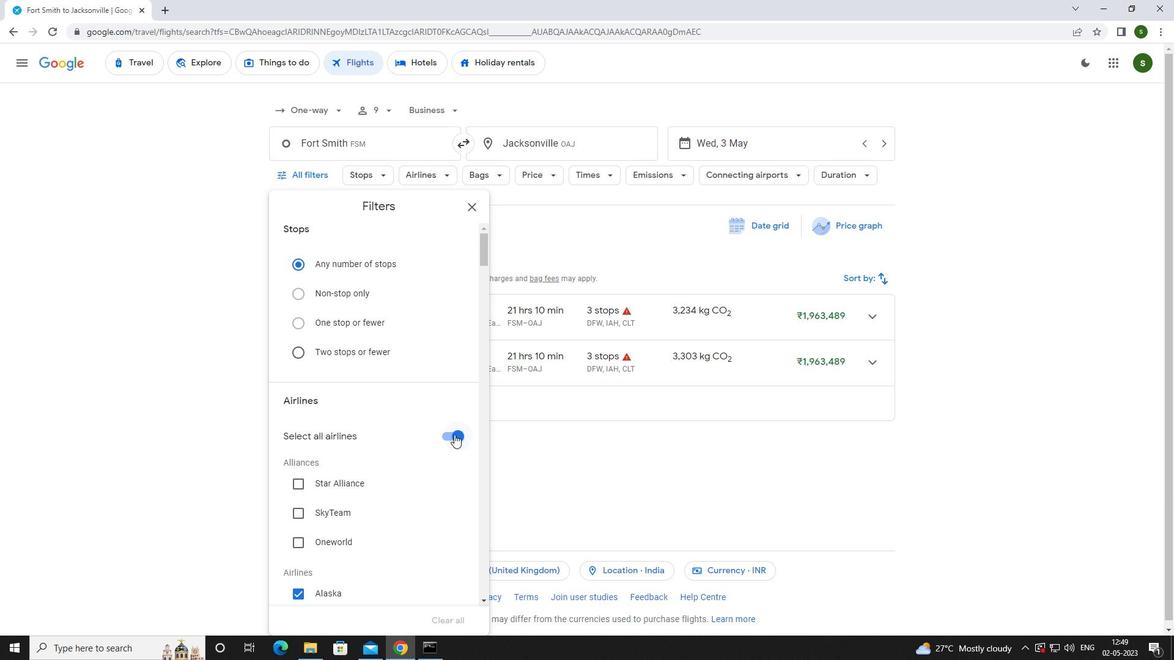 
Action: Mouse moved to (417, 347)
Screenshot: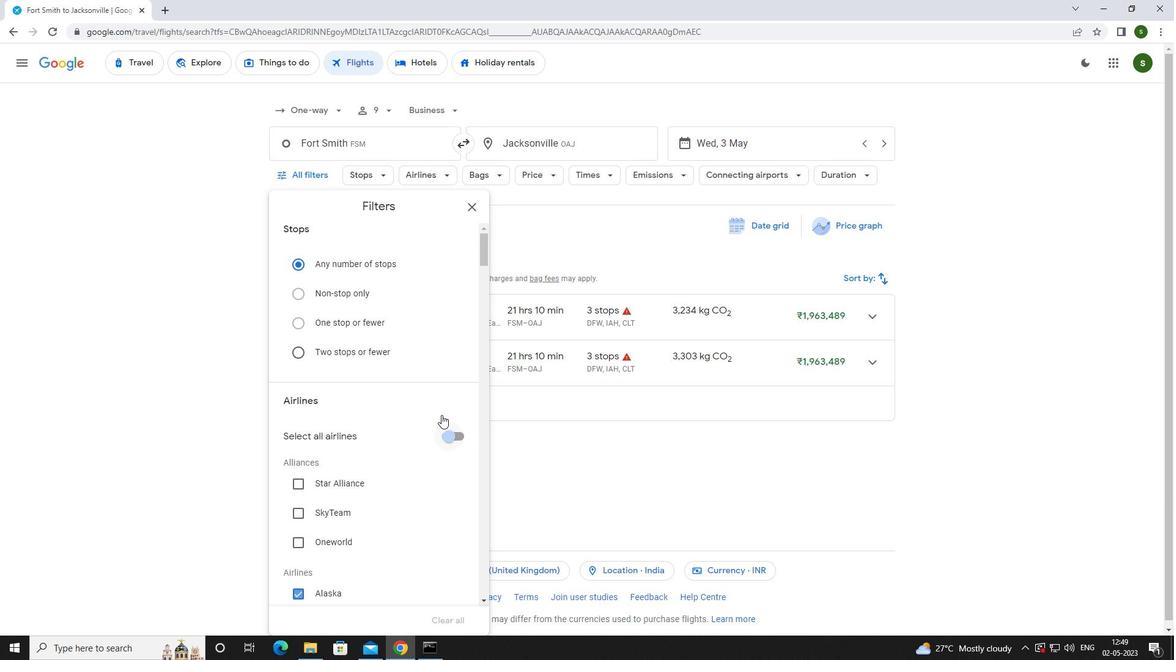 
Action: Mouse scrolled (417, 346) with delta (0, 0)
Screenshot: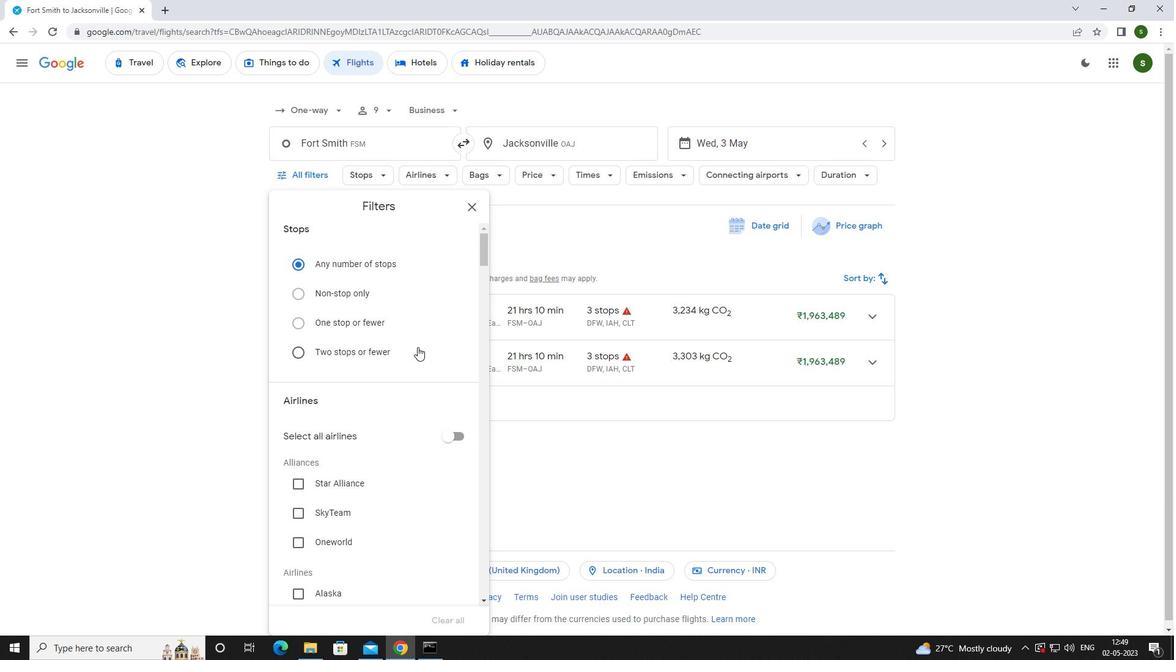 
Action: Mouse scrolled (417, 346) with delta (0, 0)
Screenshot: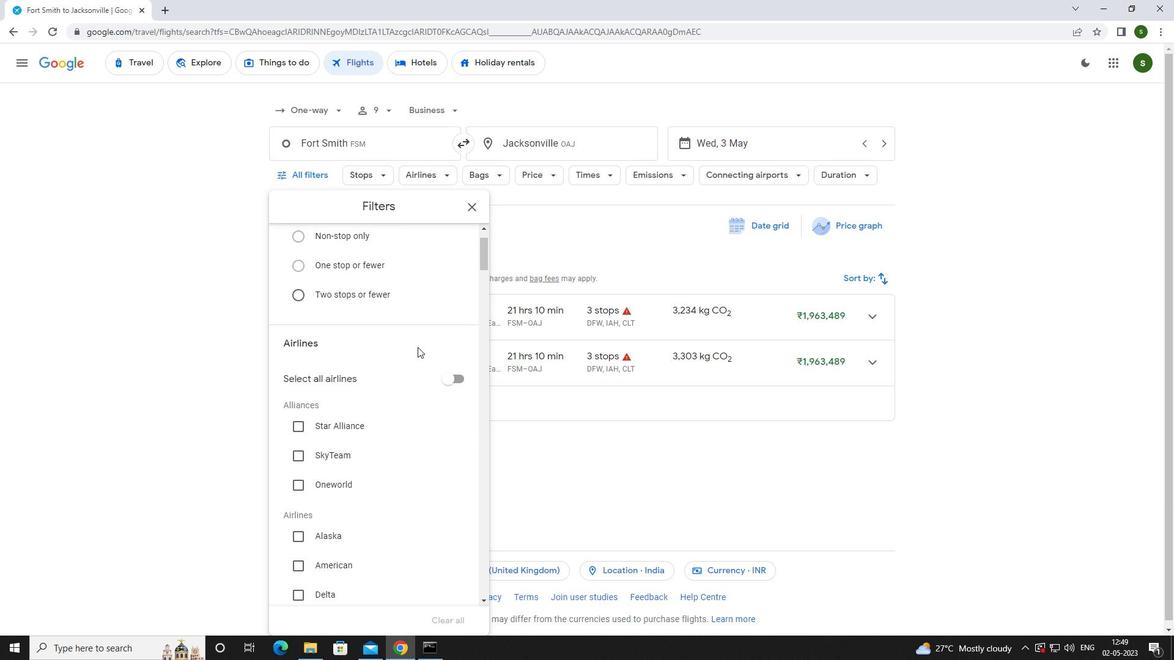 
Action: Mouse scrolled (417, 346) with delta (0, 0)
Screenshot: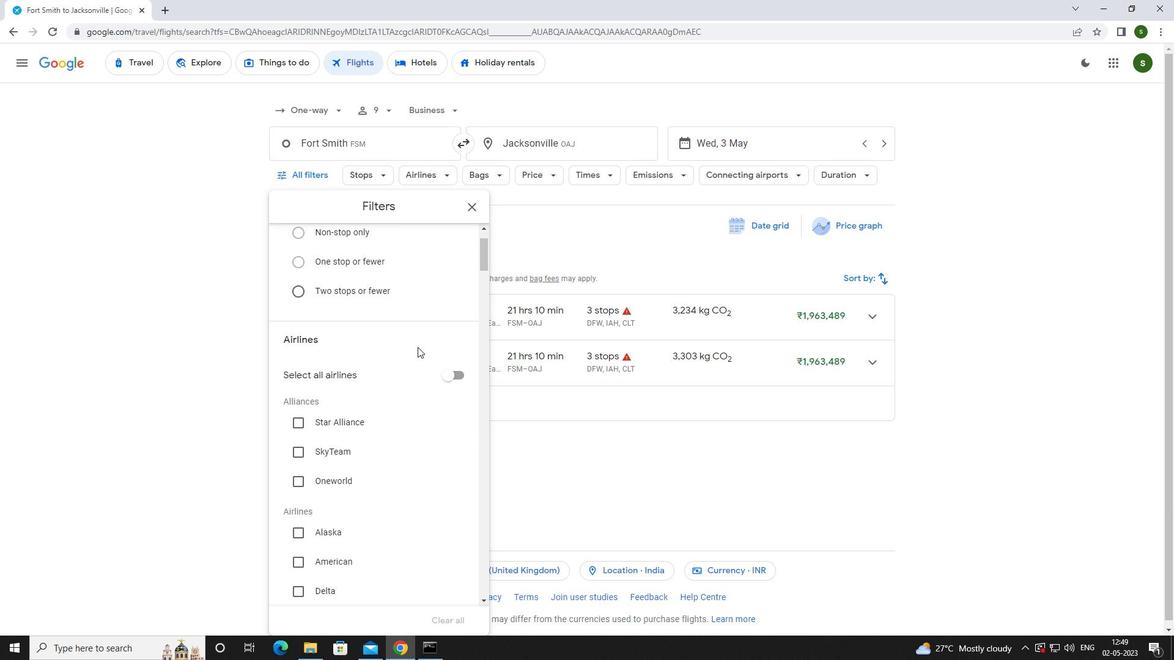 
Action: Mouse scrolled (417, 346) with delta (0, 0)
Screenshot: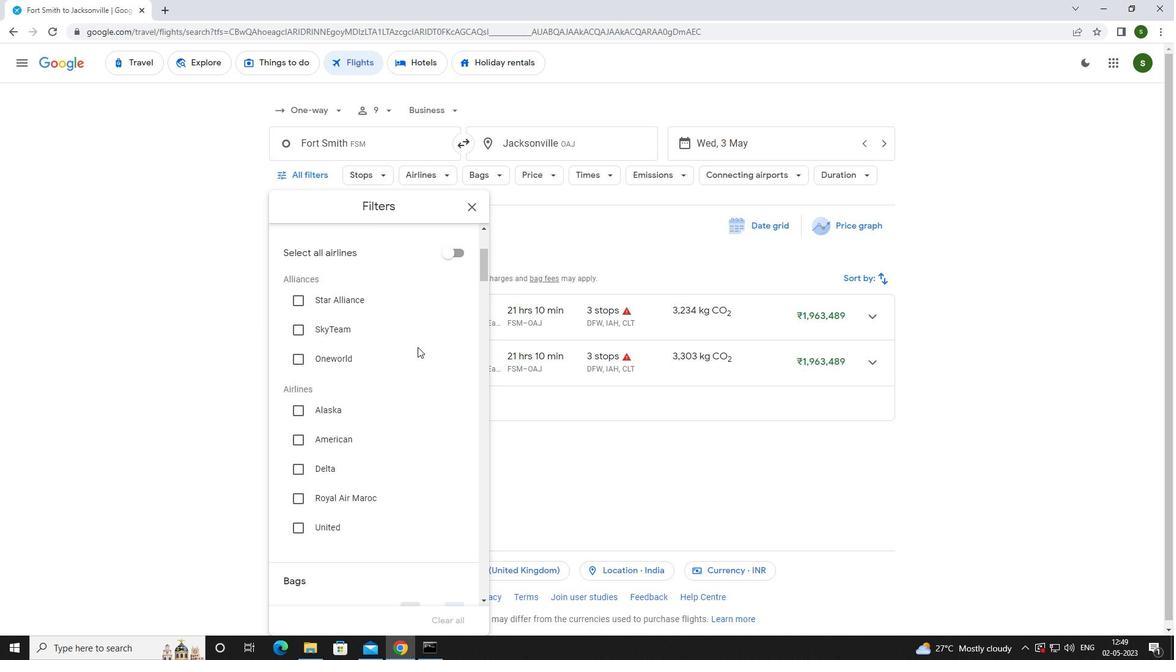 
Action: Mouse scrolled (417, 346) with delta (0, 0)
Screenshot: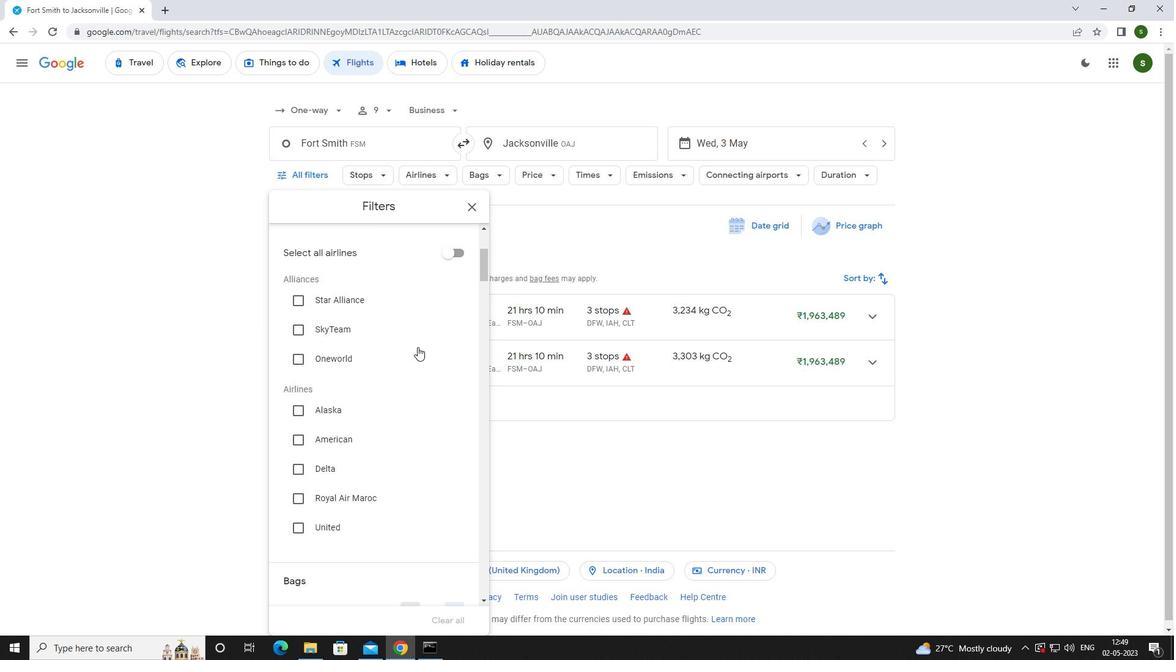 
Action: Mouse moved to (354, 380)
Screenshot: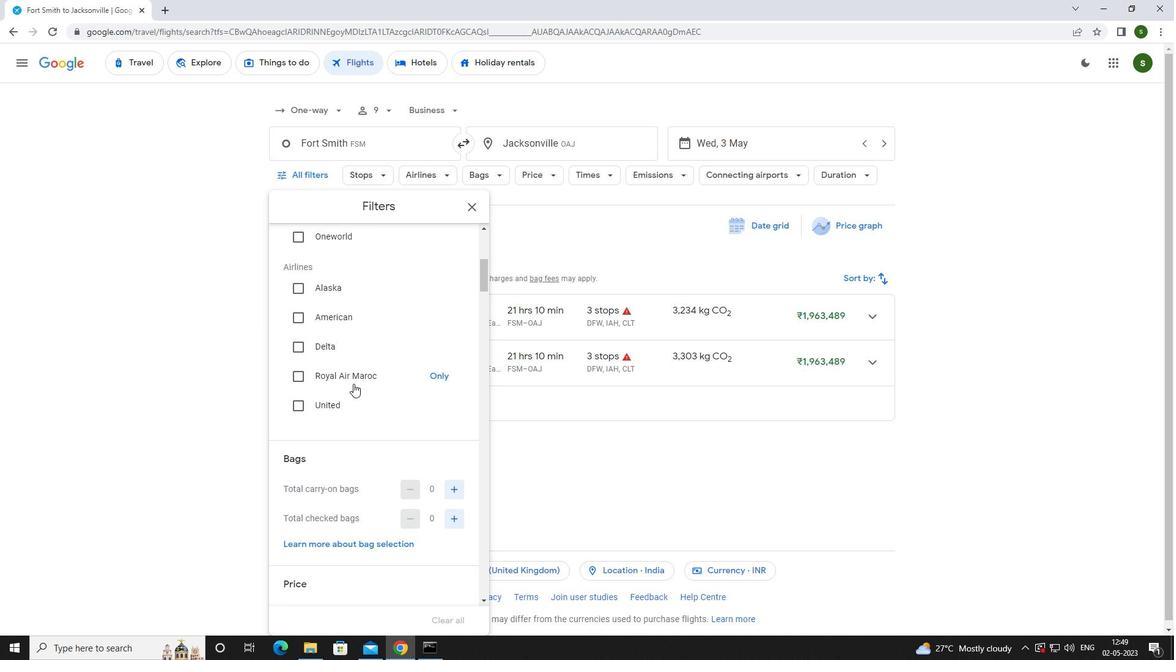 
Action: Mouse pressed left at (354, 380)
Screenshot: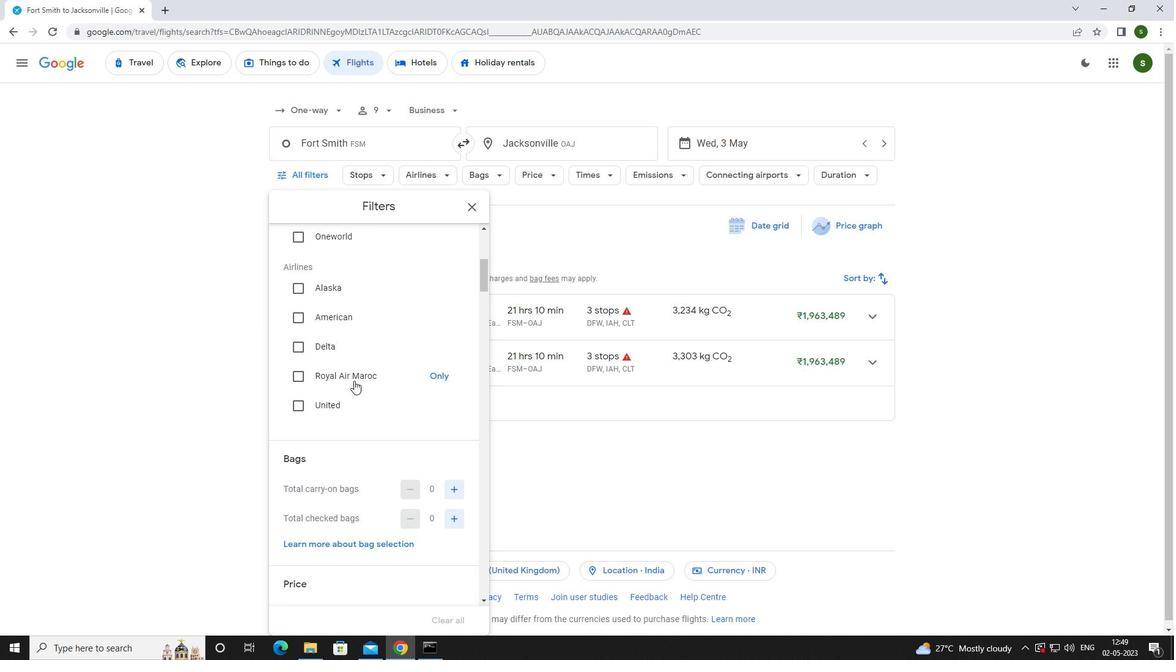 
Action: Mouse moved to (407, 403)
Screenshot: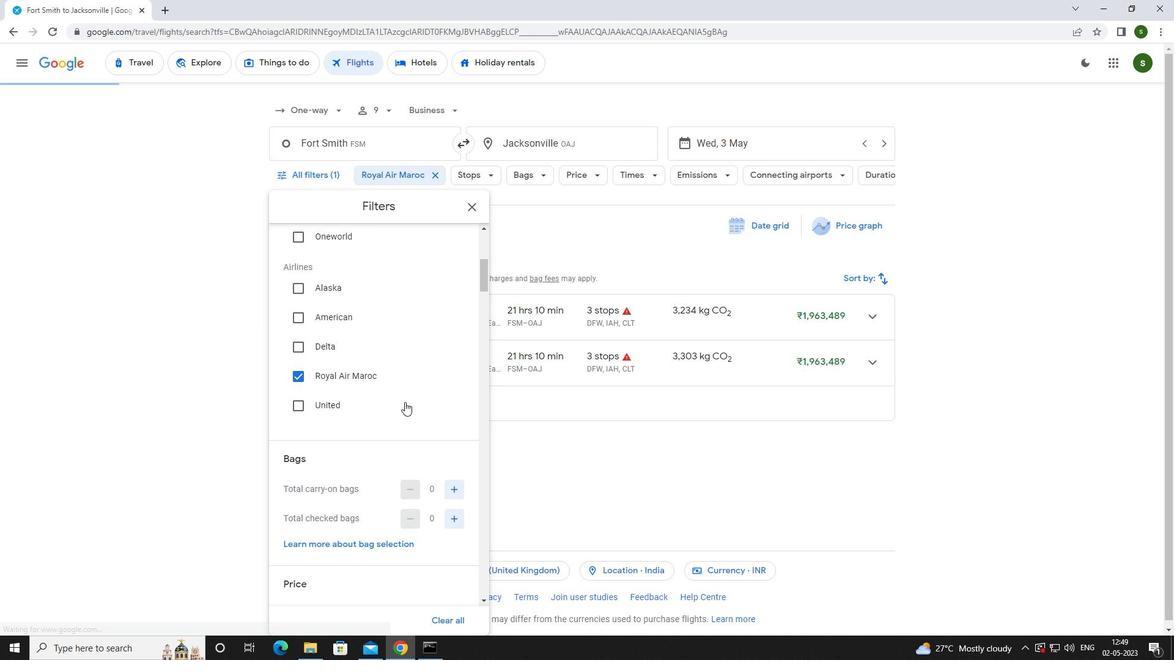 
Action: Mouse scrolled (407, 402) with delta (0, 0)
Screenshot: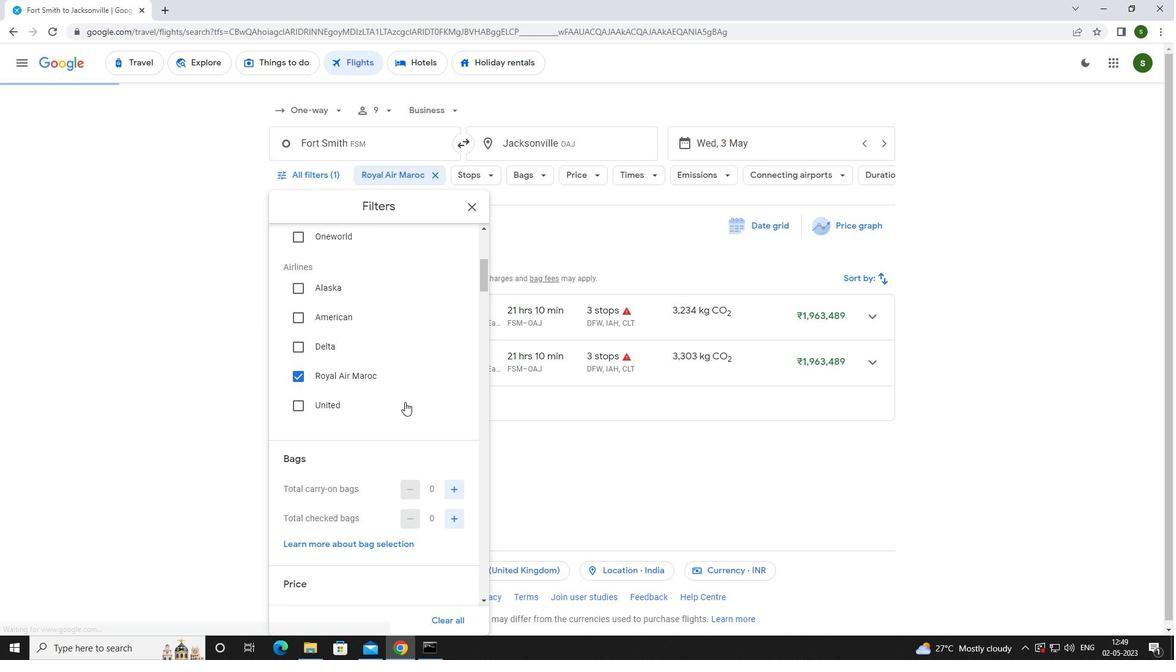 
Action: Mouse moved to (407, 403)
Screenshot: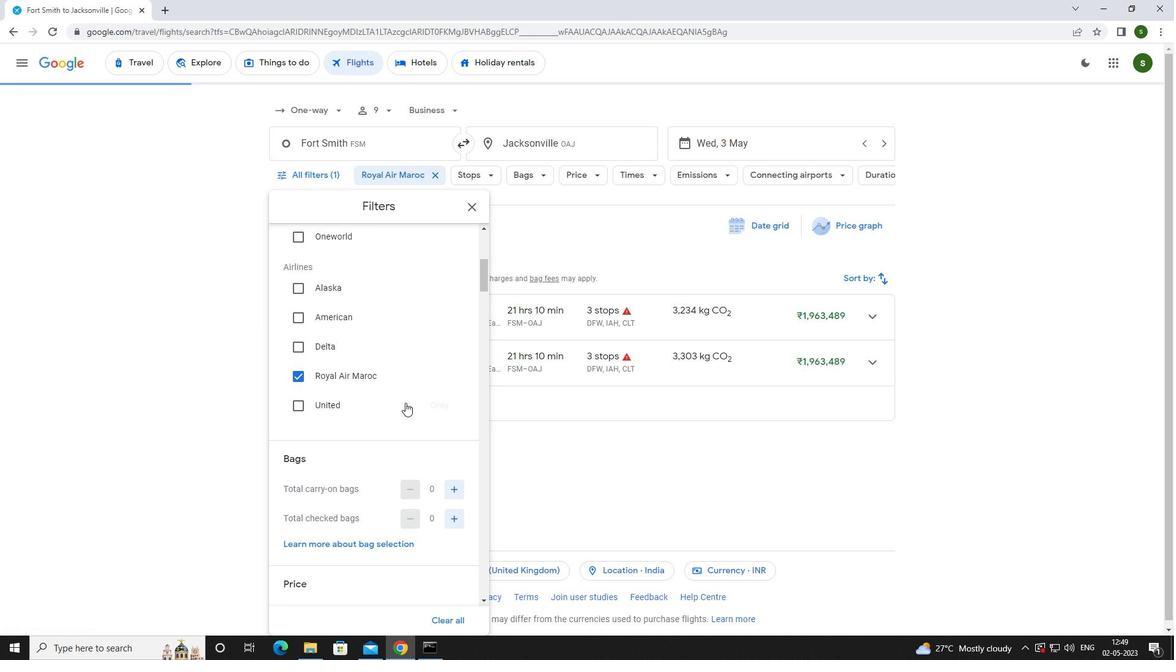 
Action: Mouse scrolled (407, 402) with delta (0, 0)
Screenshot: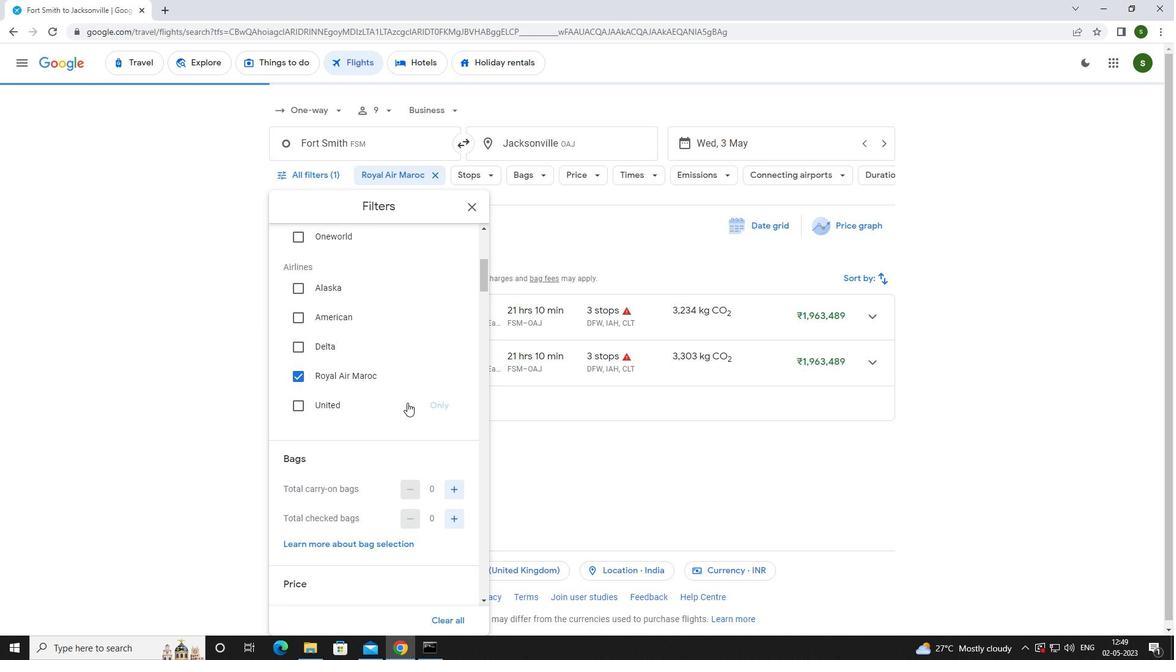 
Action: Mouse moved to (453, 393)
Screenshot: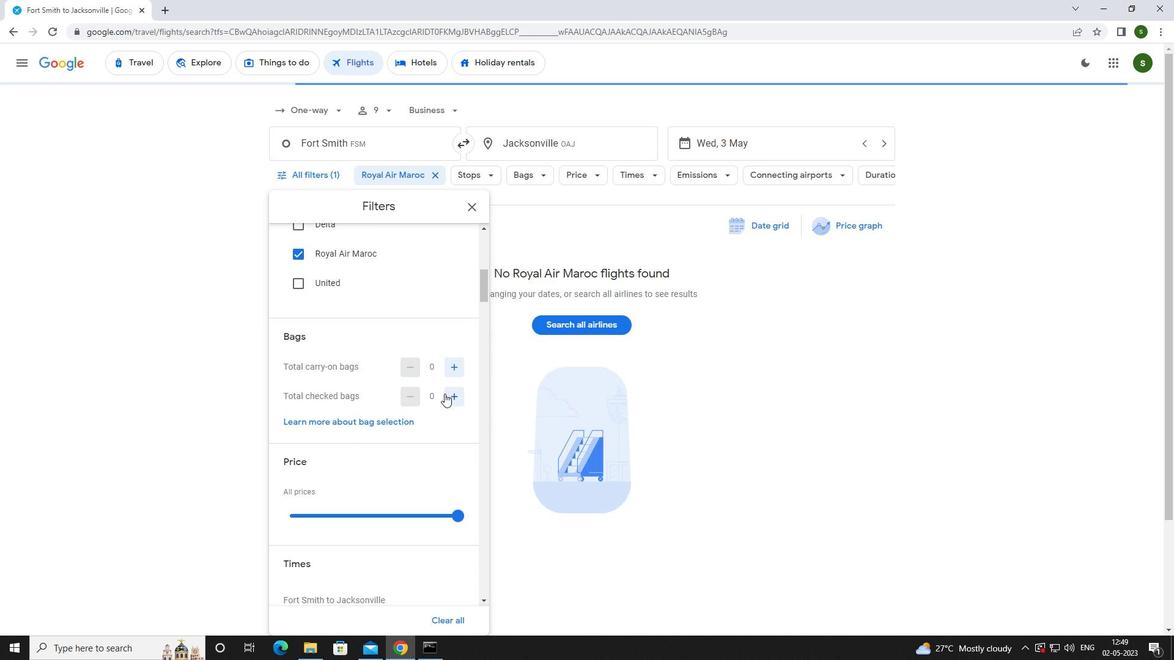 
Action: Mouse pressed left at (453, 393)
Screenshot: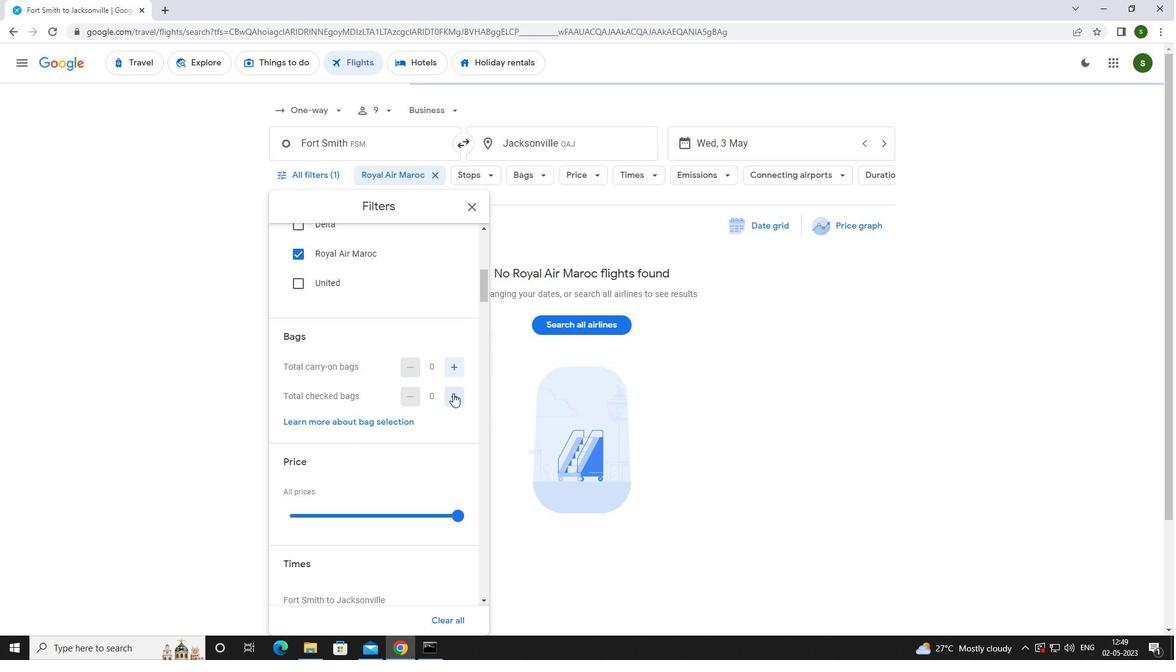 
Action: Mouse pressed left at (453, 393)
Screenshot: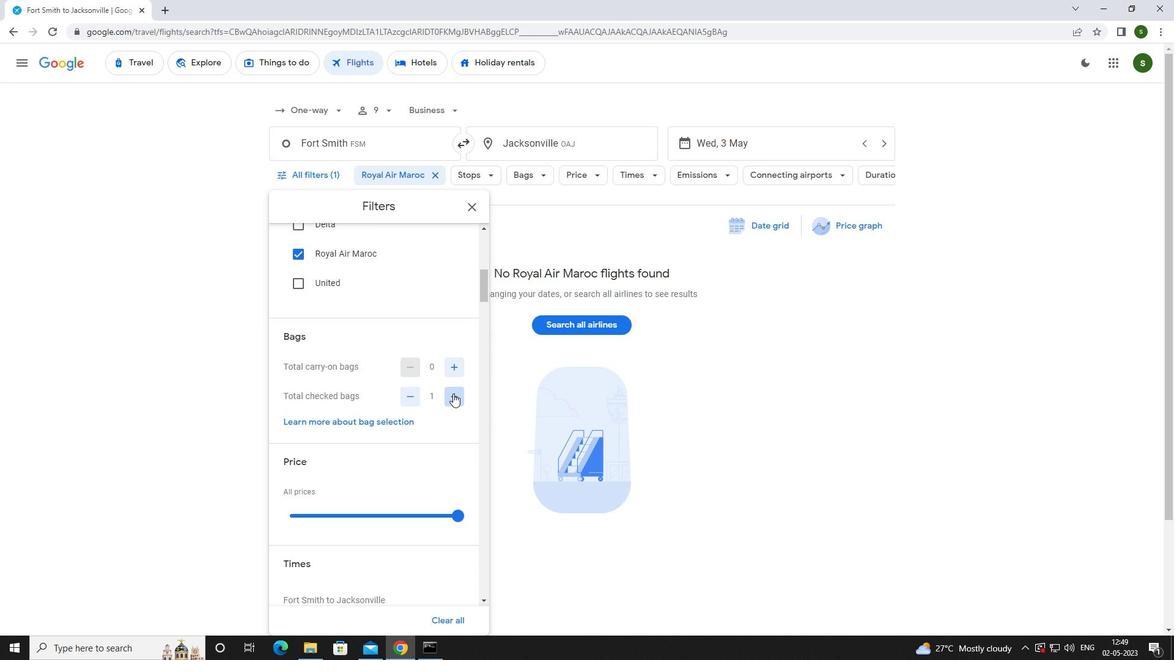 
Action: Mouse moved to (456, 515)
Screenshot: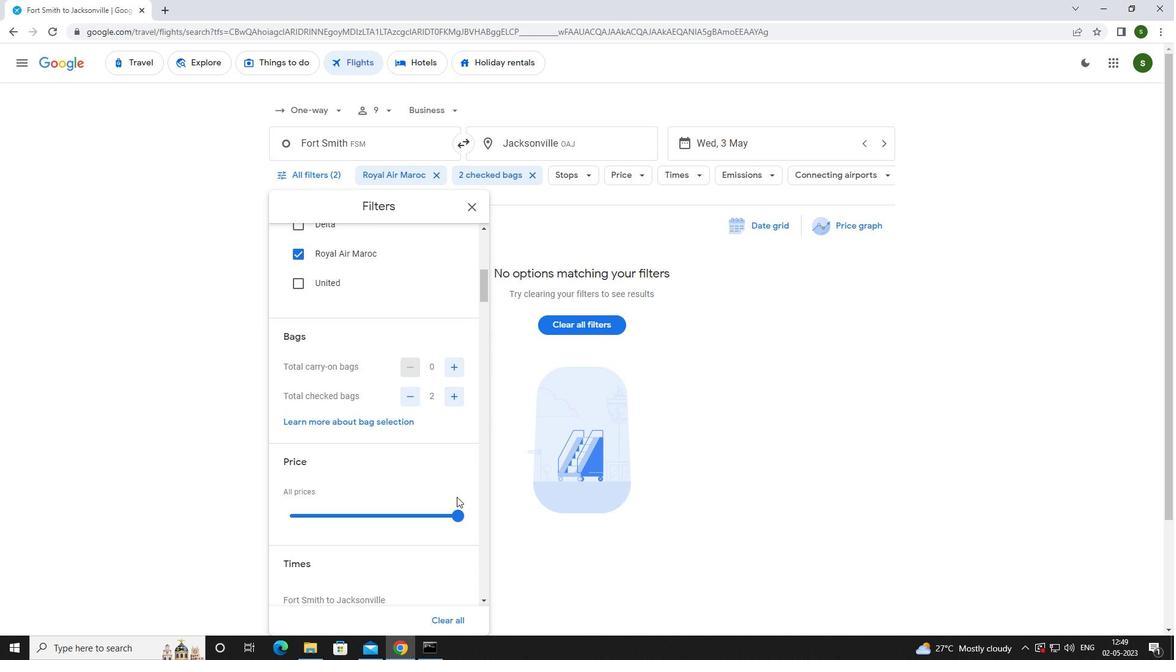 
Action: Mouse pressed left at (456, 515)
Screenshot: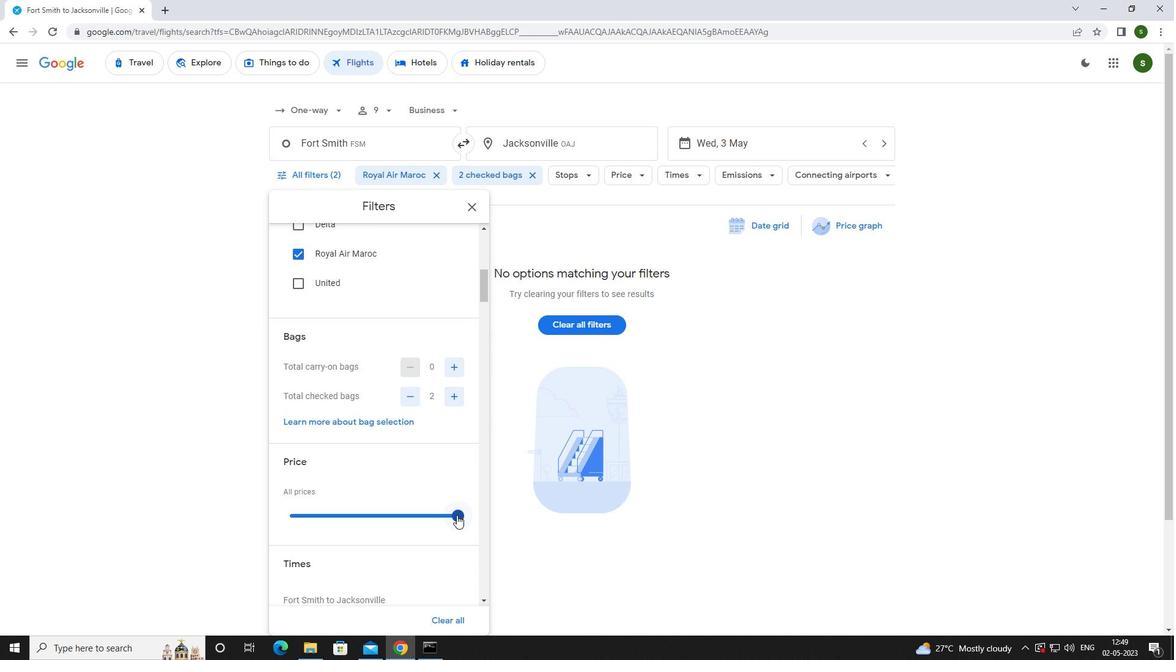 
Action: Mouse moved to (380, 470)
Screenshot: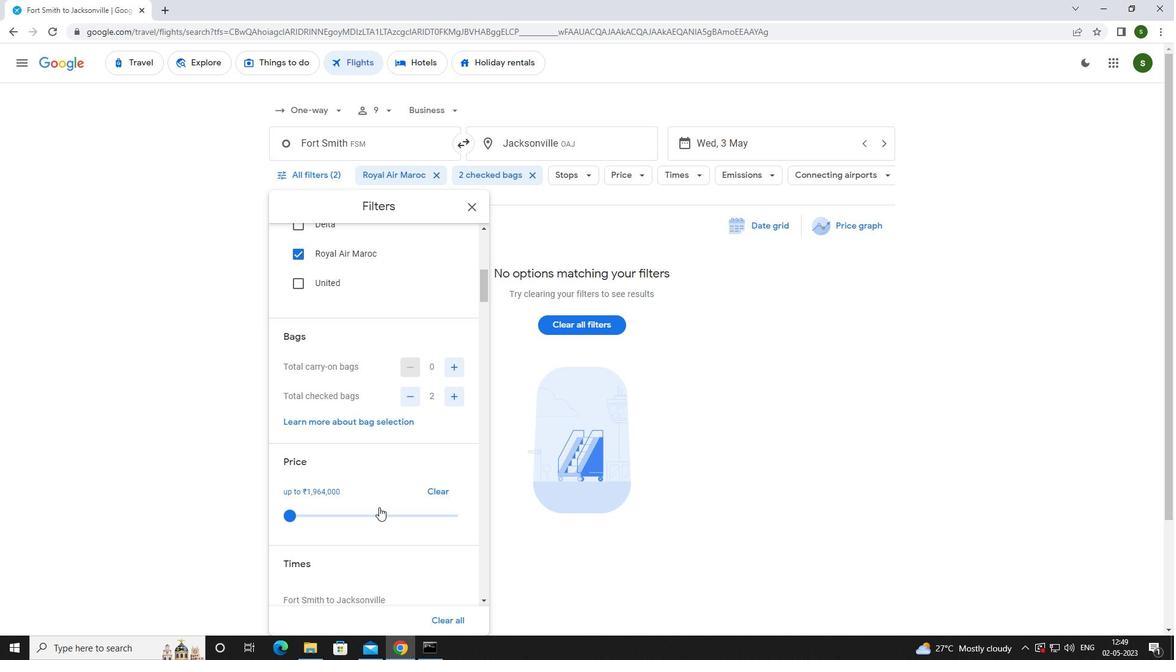 
Action: Mouse scrolled (380, 470) with delta (0, 0)
Screenshot: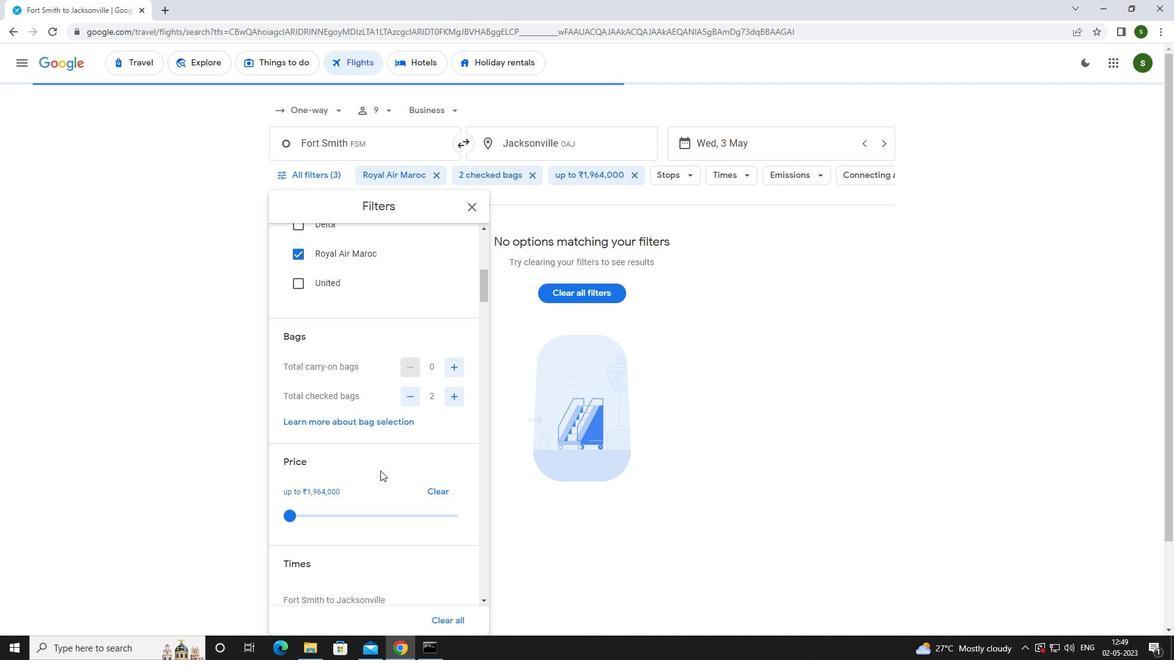 
Action: Mouse scrolled (380, 470) with delta (0, 0)
Screenshot: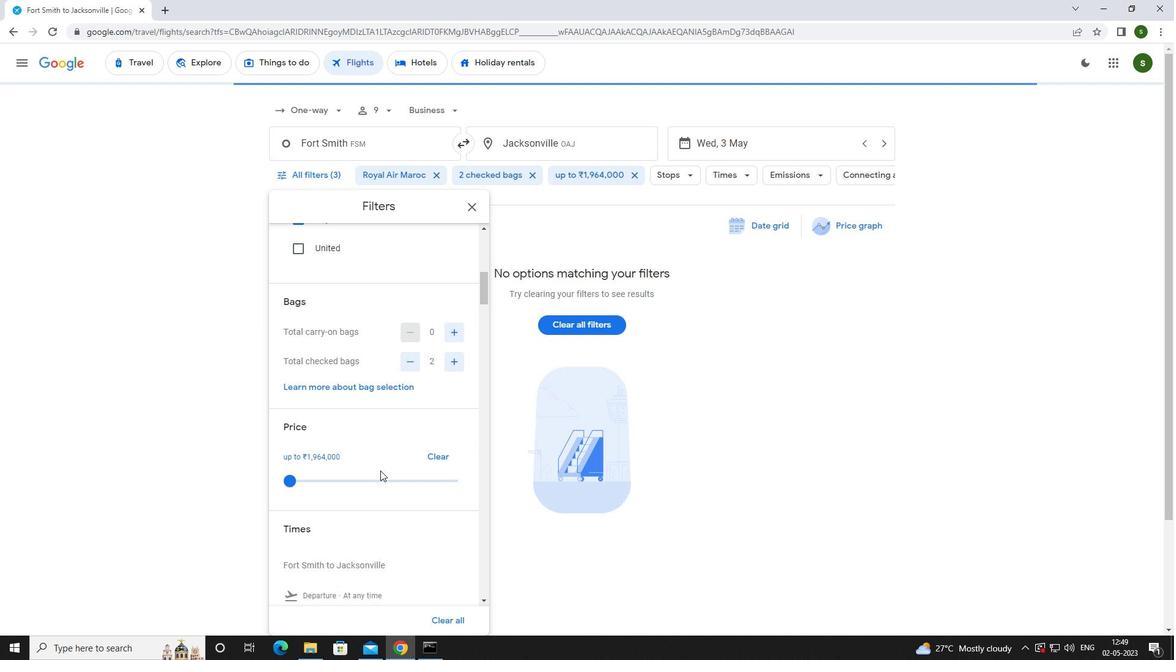 
Action: Mouse scrolled (380, 470) with delta (0, 0)
Screenshot: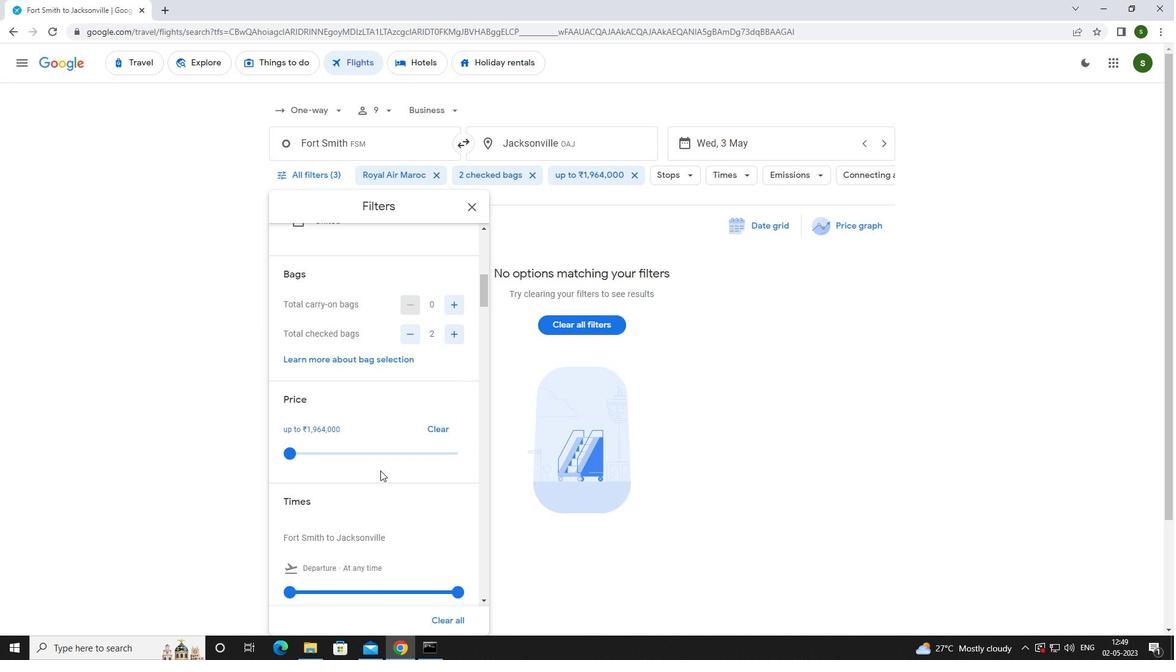 
Action: Mouse moved to (292, 469)
Screenshot: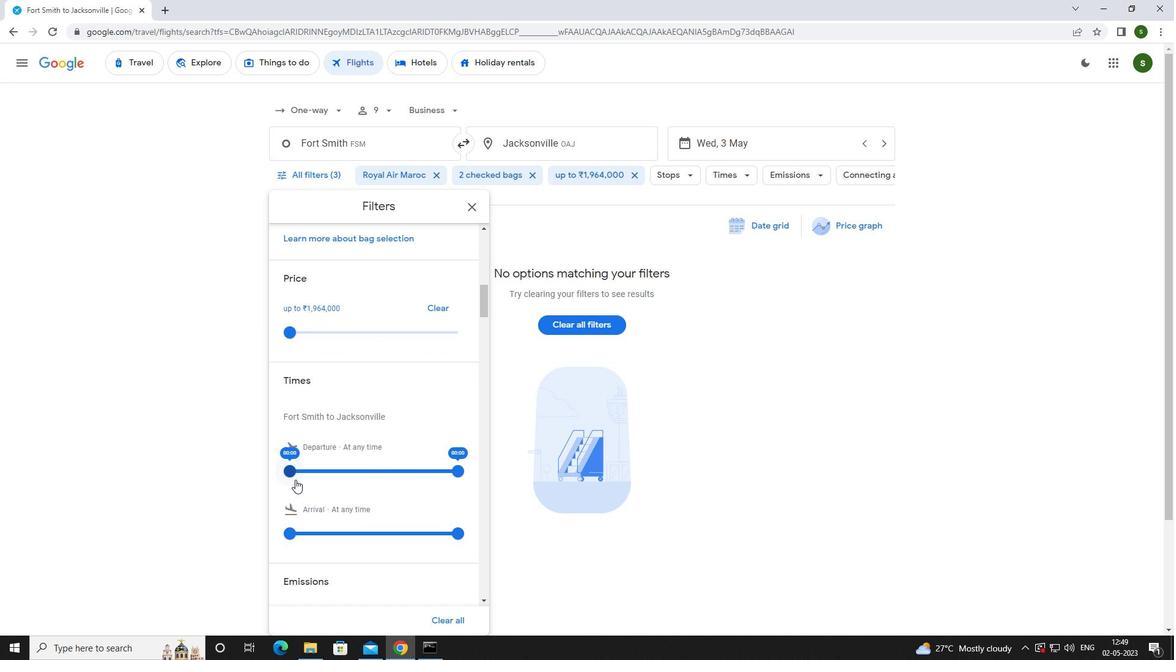 
Action: Mouse pressed left at (292, 469)
Screenshot: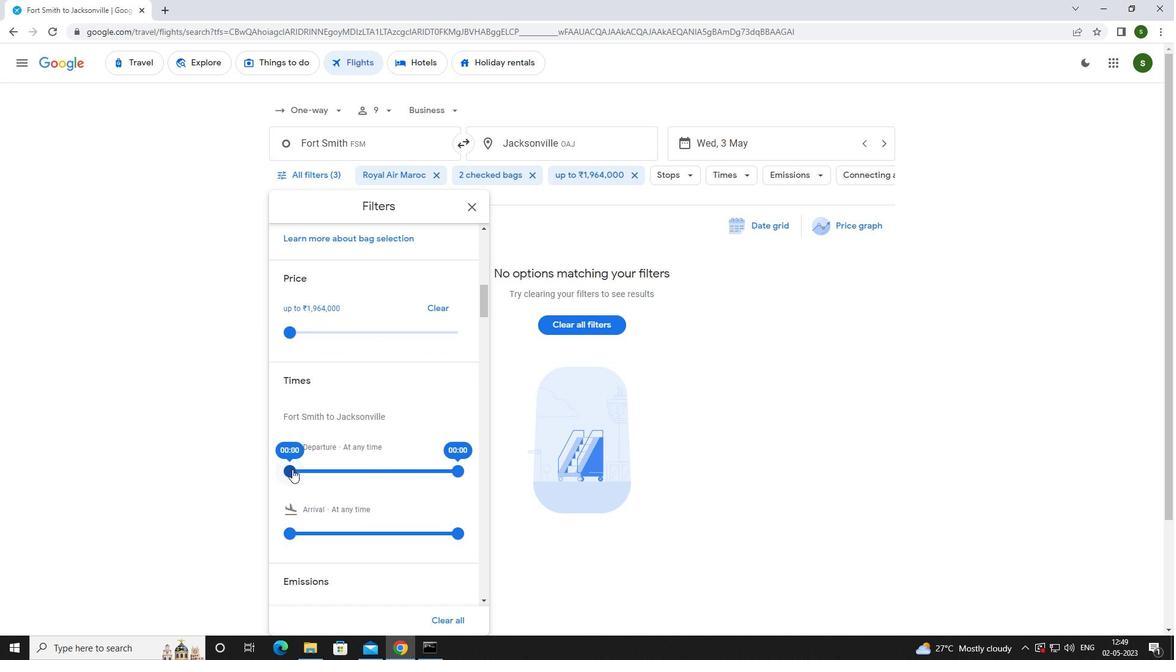 
Action: Mouse moved to (784, 376)
Screenshot: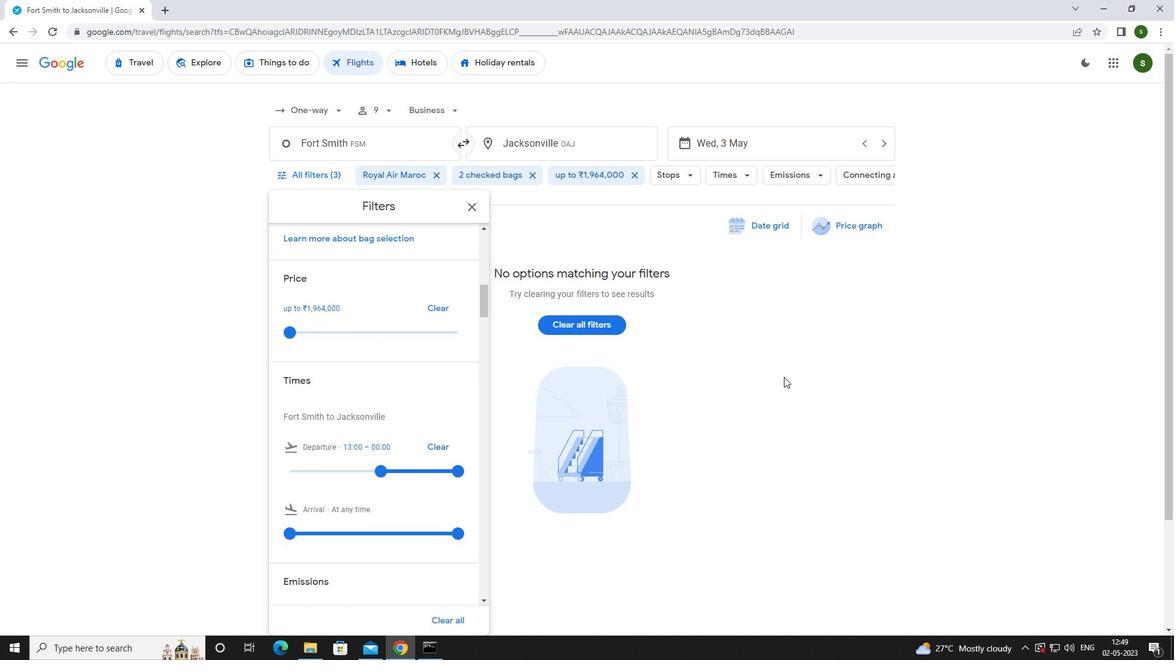 
Action: Mouse pressed left at (784, 376)
Screenshot: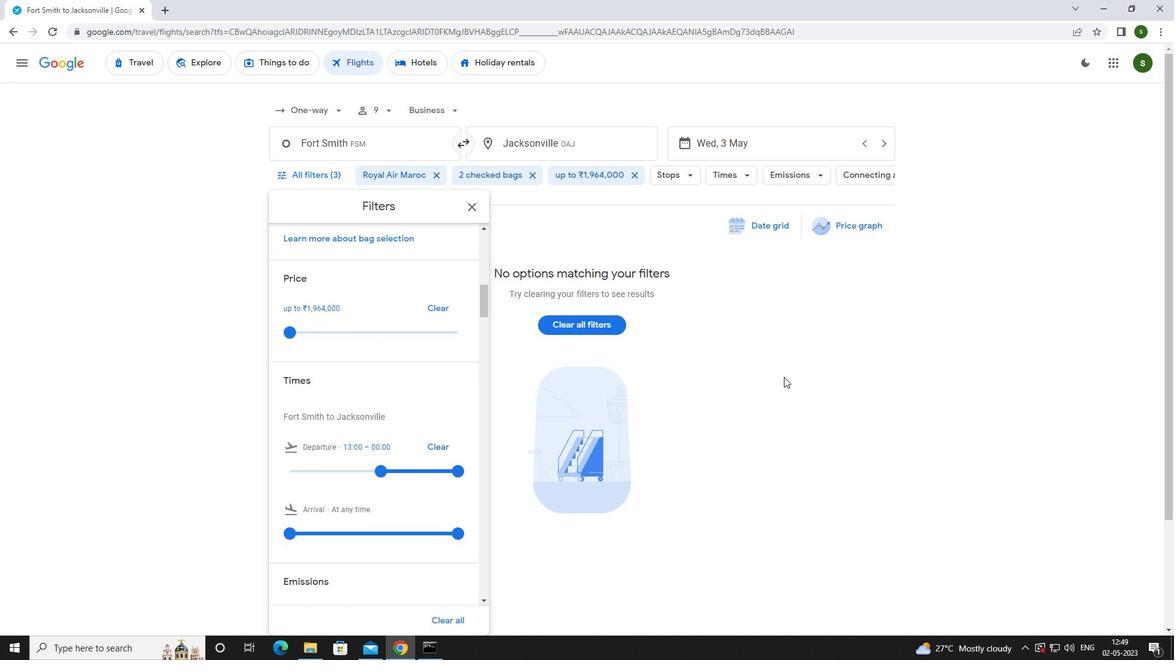 
Action: Mouse moved to (759, 385)
Screenshot: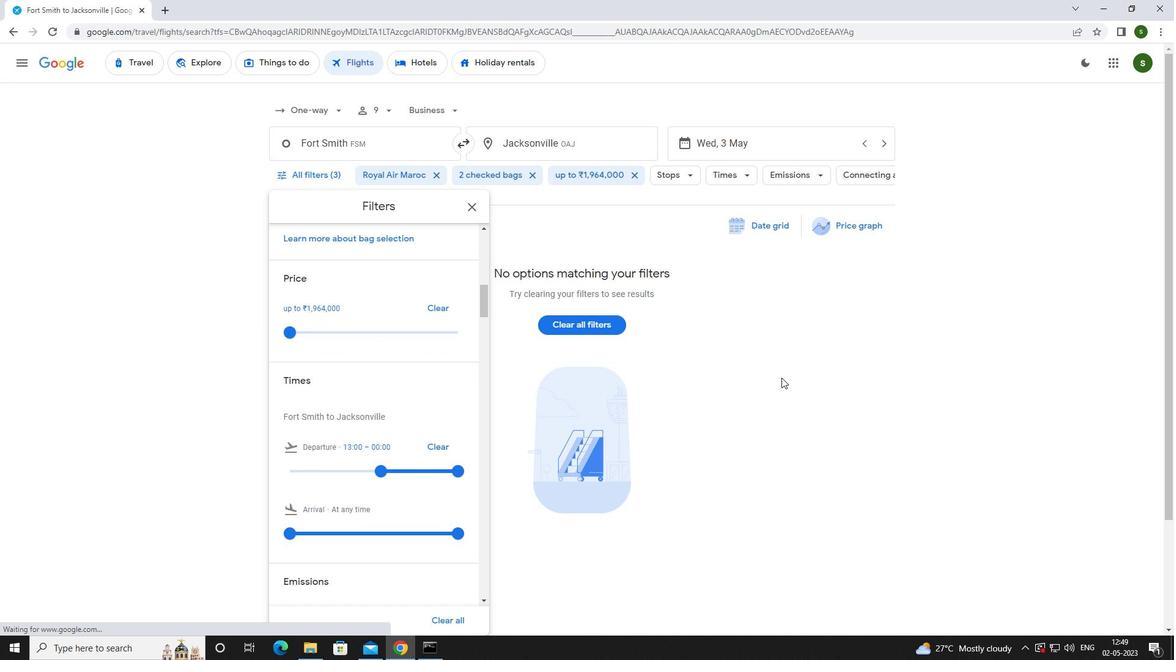 
